 Task: Search round trip flight ticket for 5 adults, 2 children, 1 infant in seat and 2 infants on lap in economy from Detroit: Detroit Metro Wayne County Airport to Laramie: Laramie Regional Airport on 5-3-2023 and return on 5-3-2023. Choice of flights is Alaska. Number of bags: 2 checked bags. Price is upto 82000. Outbound departure time preference is 5:30. Return departure time preference is 17:00.
Action: Mouse moved to (246, 326)
Screenshot: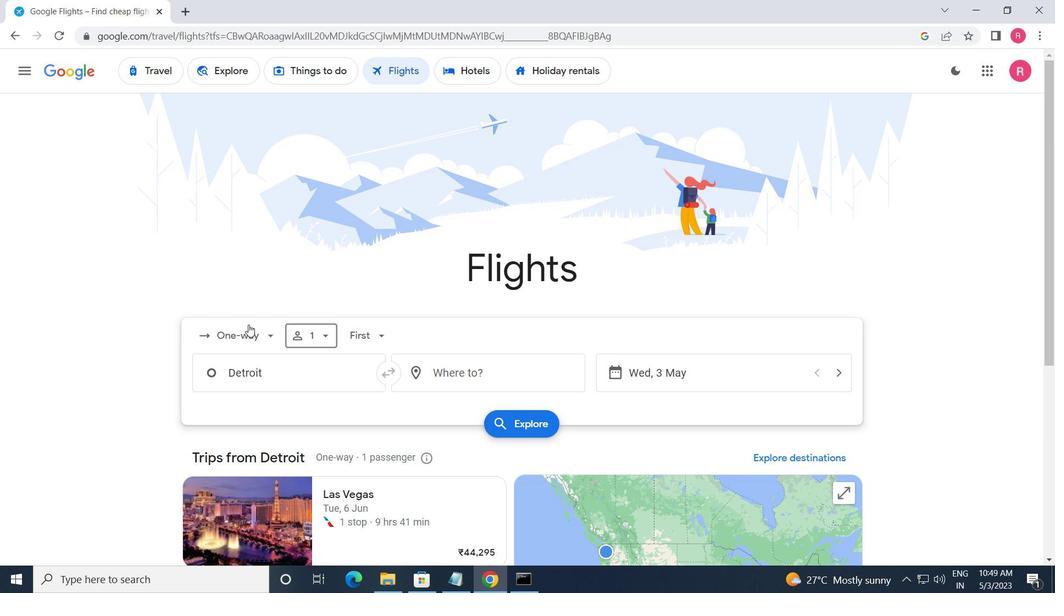 
Action: Mouse pressed left at (246, 326)
Screenshot: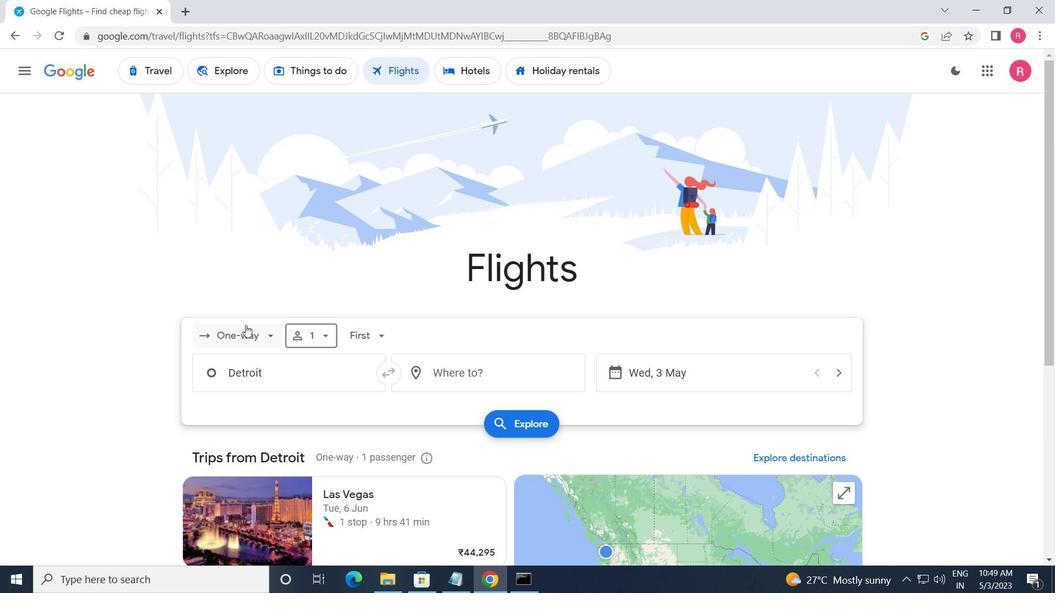 
Action: Mouse moved to (251, 371)
Screenshot: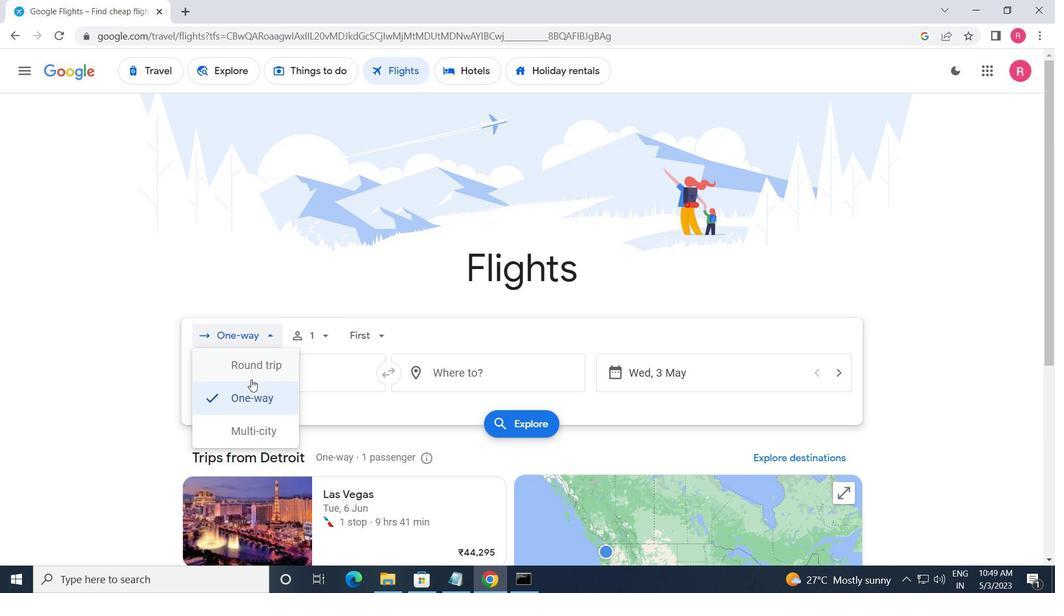 
Action: Mouse pressed left at (251, 371)
Screenshot: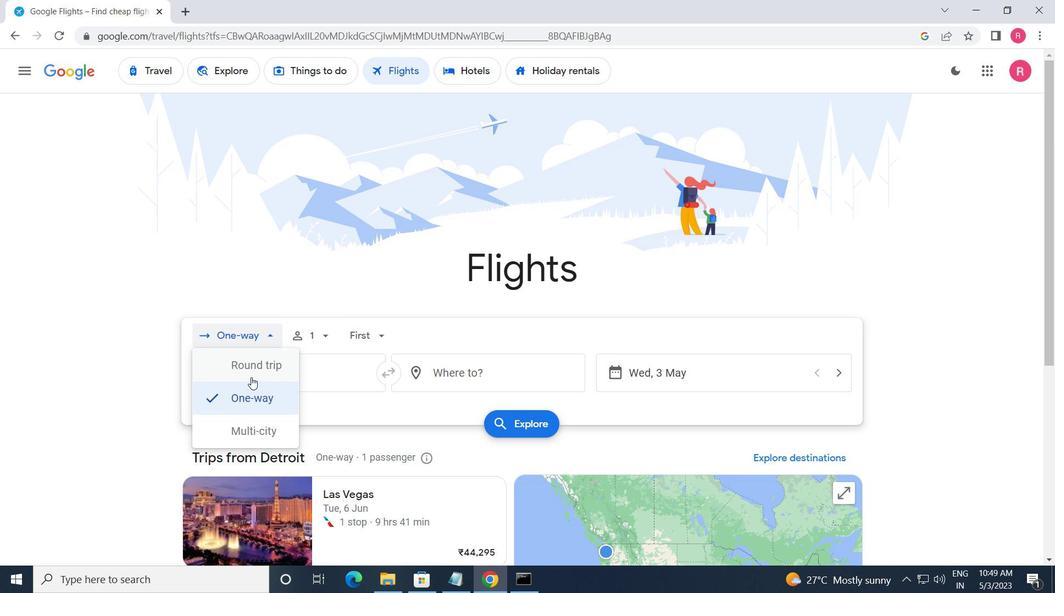 
Action: Mouse moved to (310, 343)
Screenshot: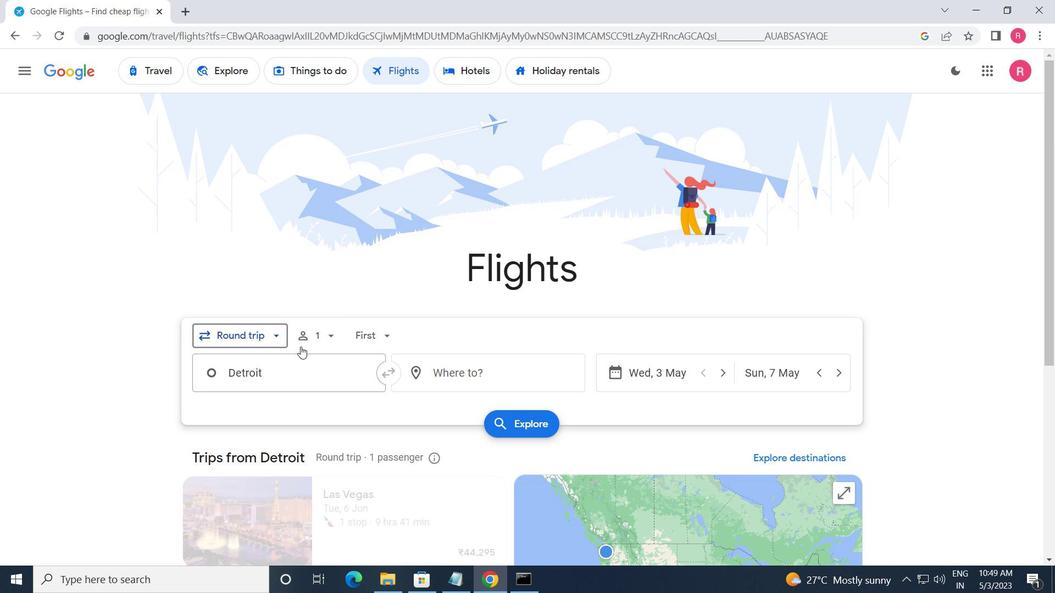 
Action: Mouse pressed left at (310, 343)
Screenshot: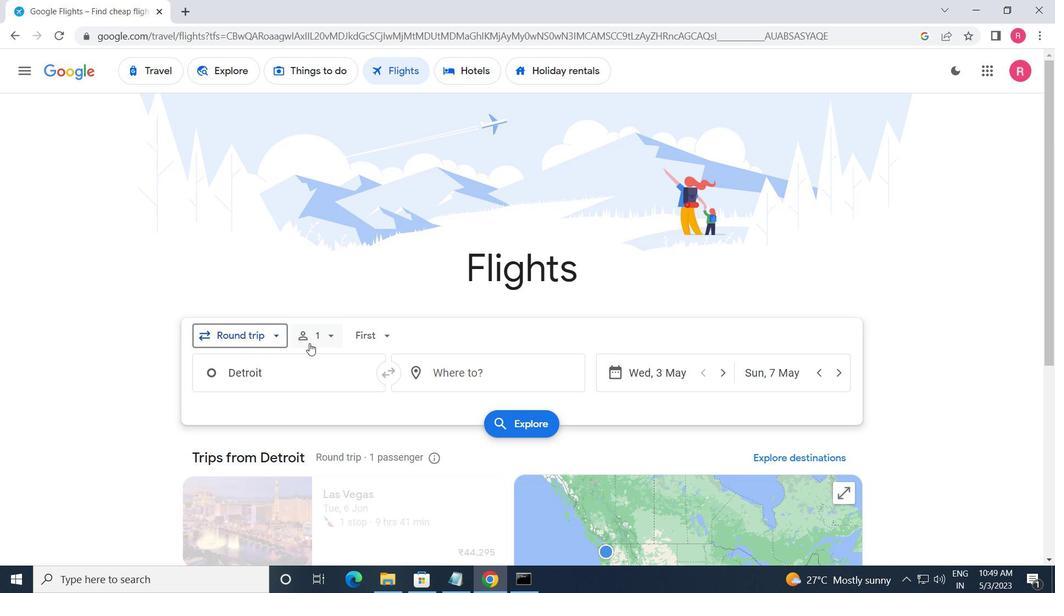 
Action: Mouse moved to (427, 375)
Screenshot: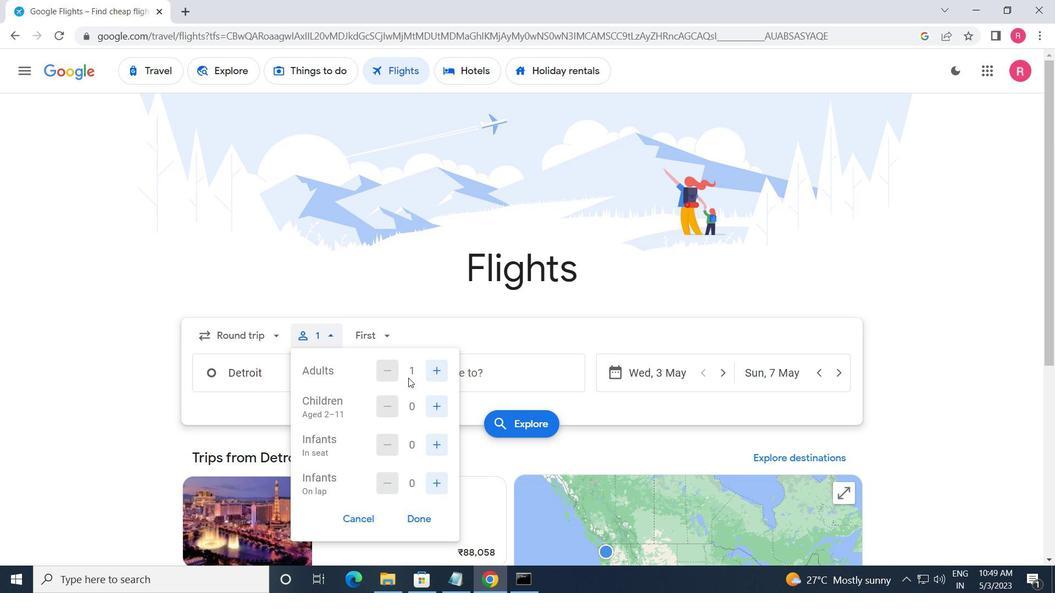 
Action: Mouse pressed left at (427, 375)
Screenshot: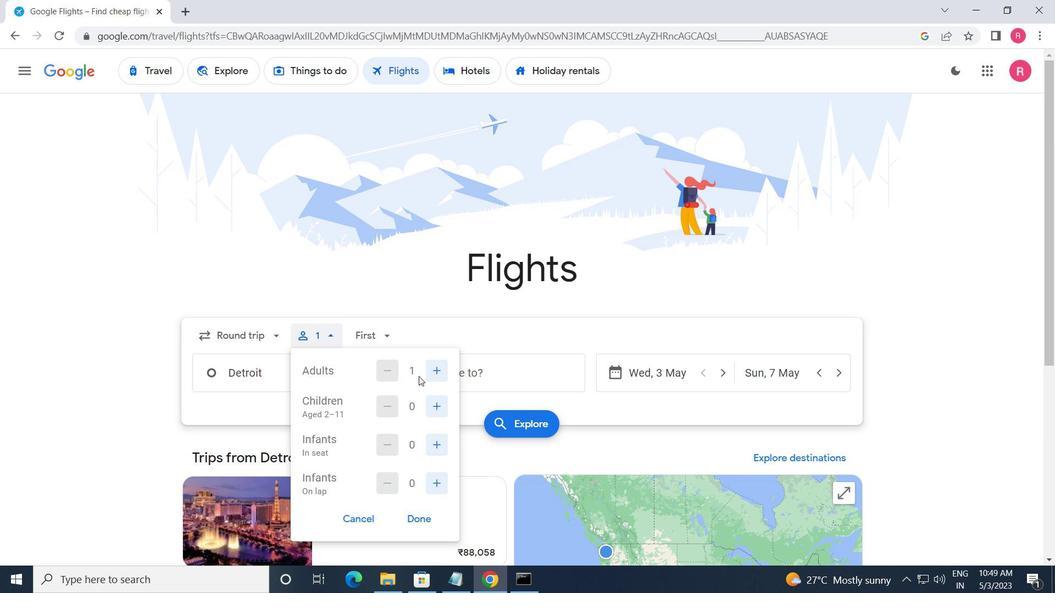 
Action: Mouse moved to (428, 375)
Screenshot: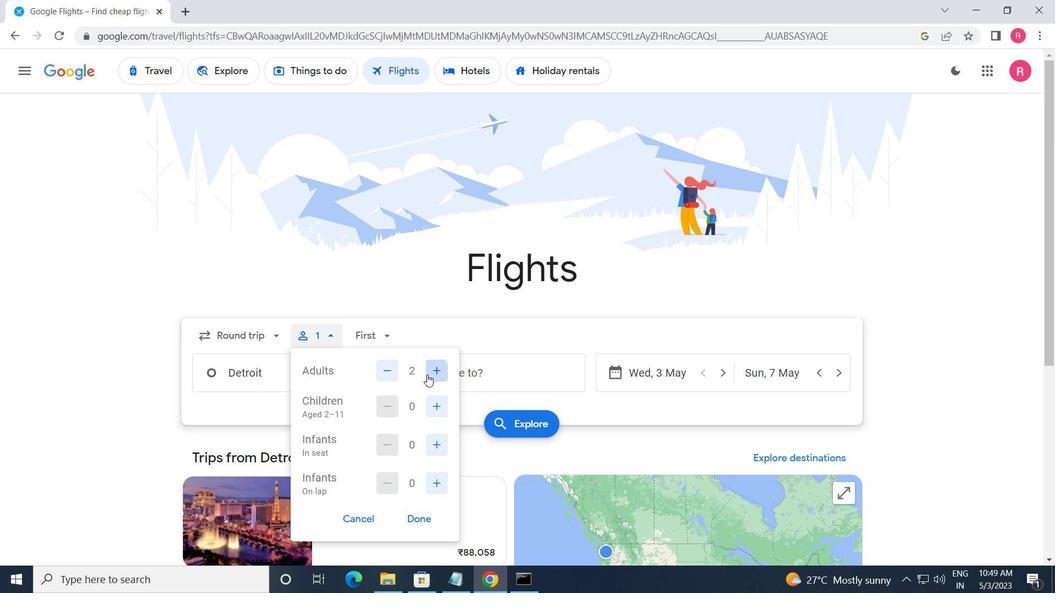 
Action: Mouse pressed left at (428, 375)
Screenshot: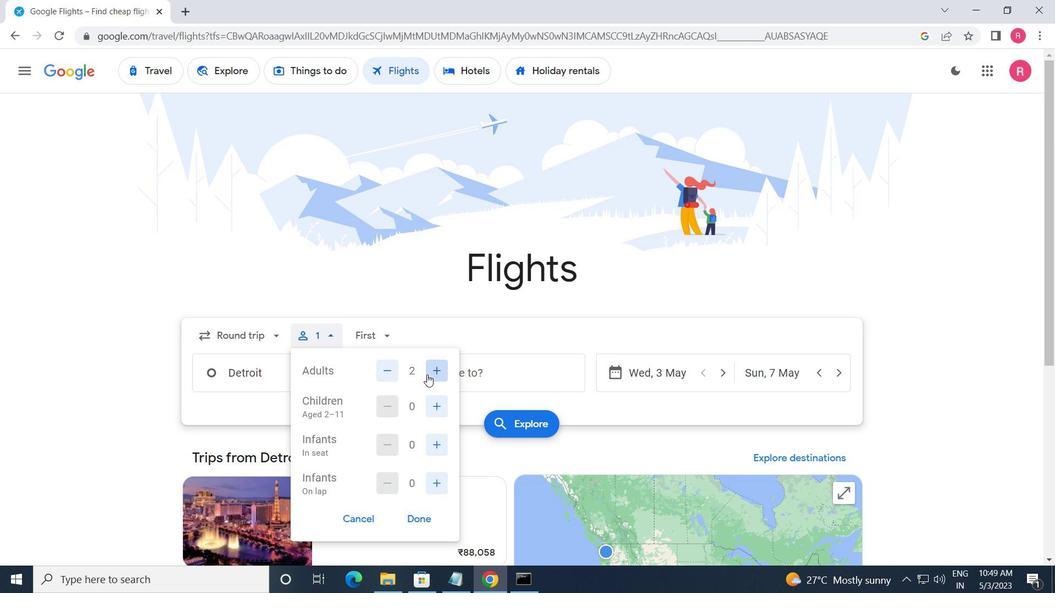 
Action: Mouse pressed left at (428, 375)
Screenshot: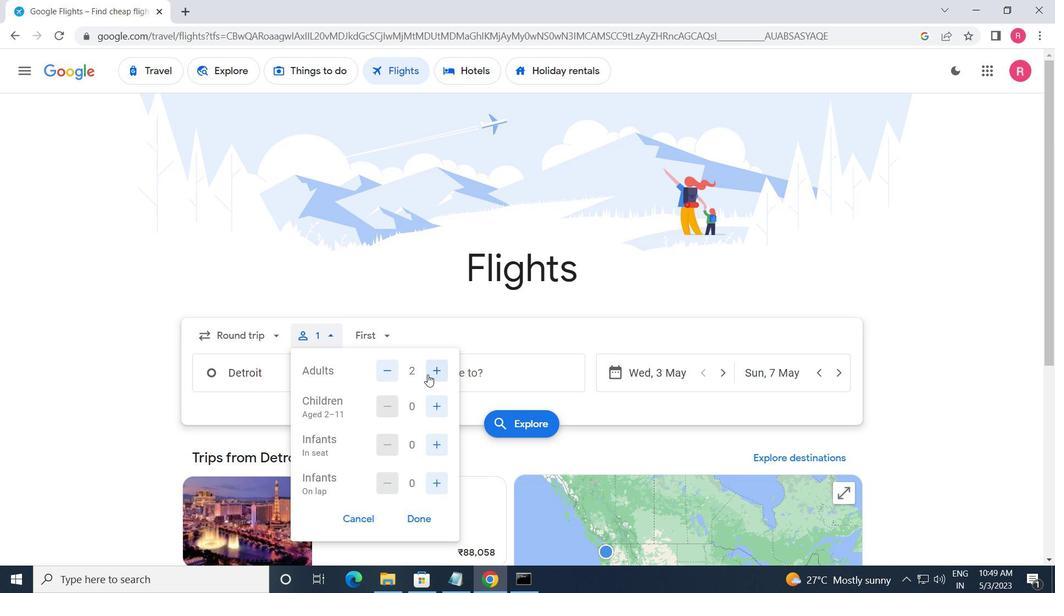 
Action: Mouse pressed left at (428, 375)
Screenshot: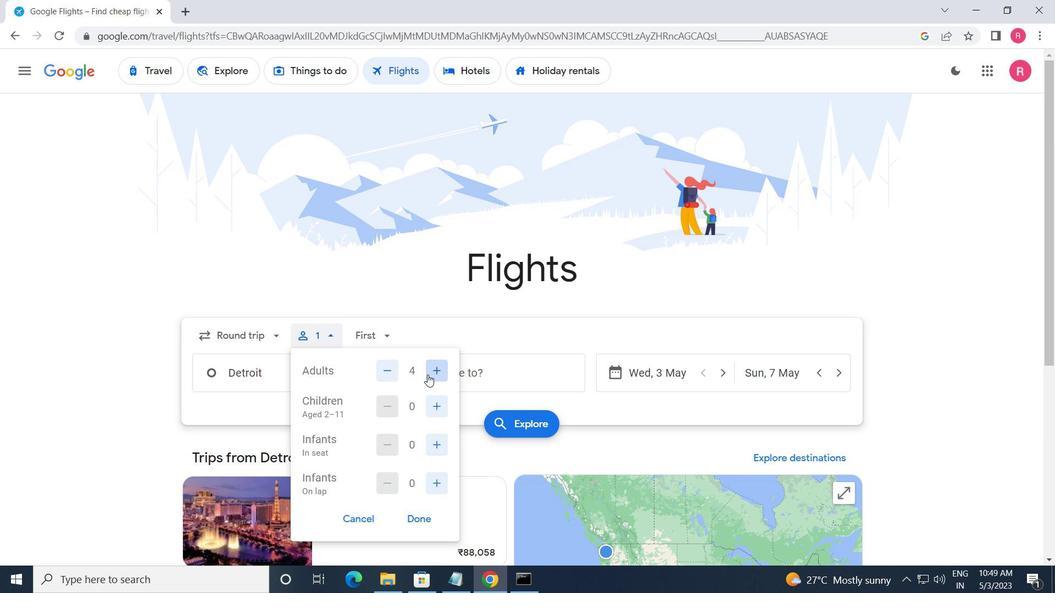 
Action: Mouse moved to (437, 402)
Screenshot: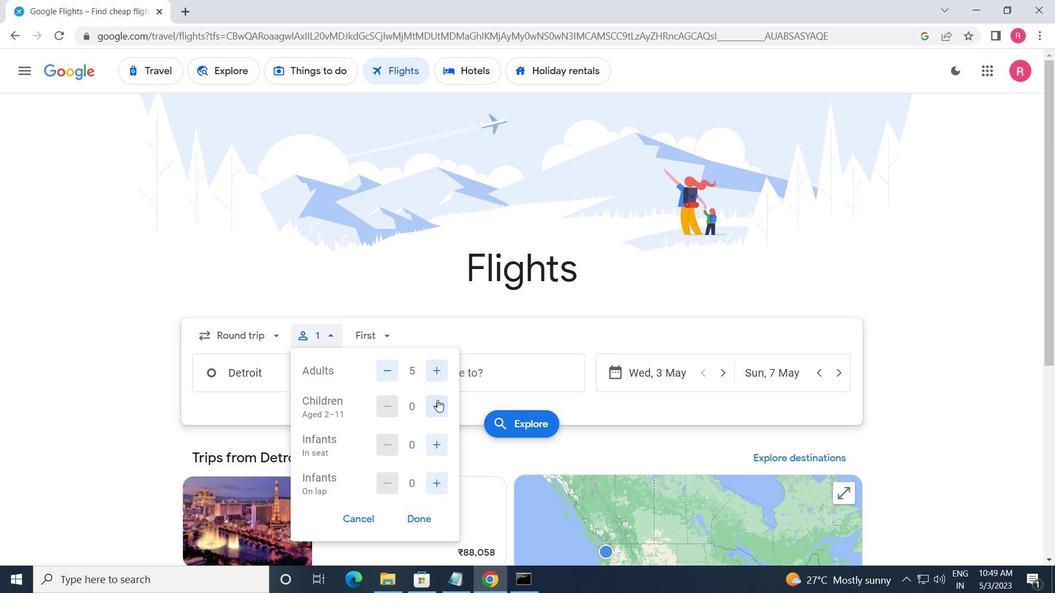 
Action: Mouse pressed left at (437, 402)
Screenshot: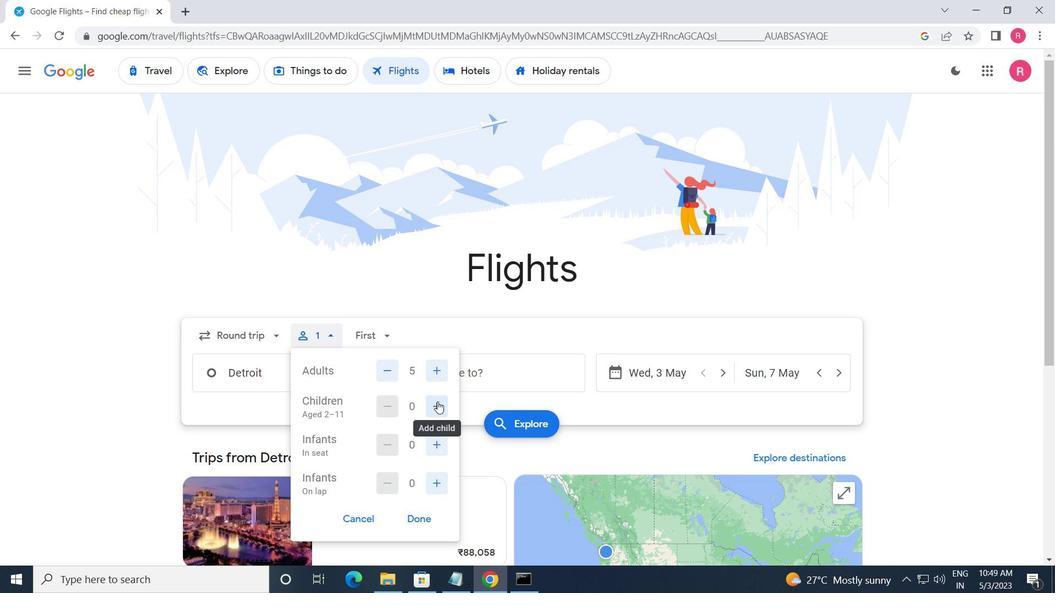 
Action: Mouse pressed left at (437, 402)
Screenshot: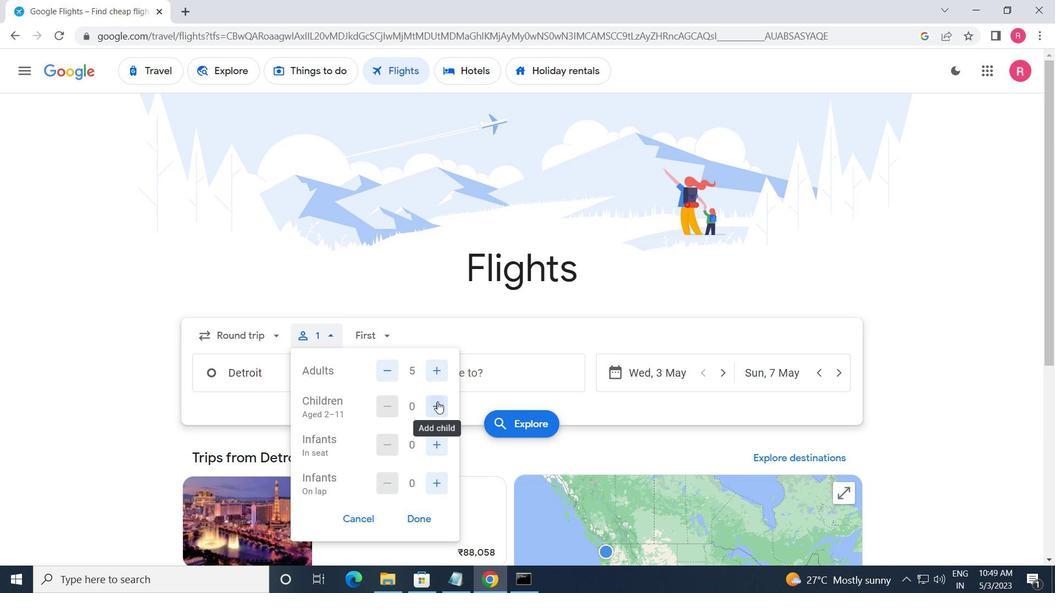 
Action: Mouse moved to (438, 440)
Screenshot: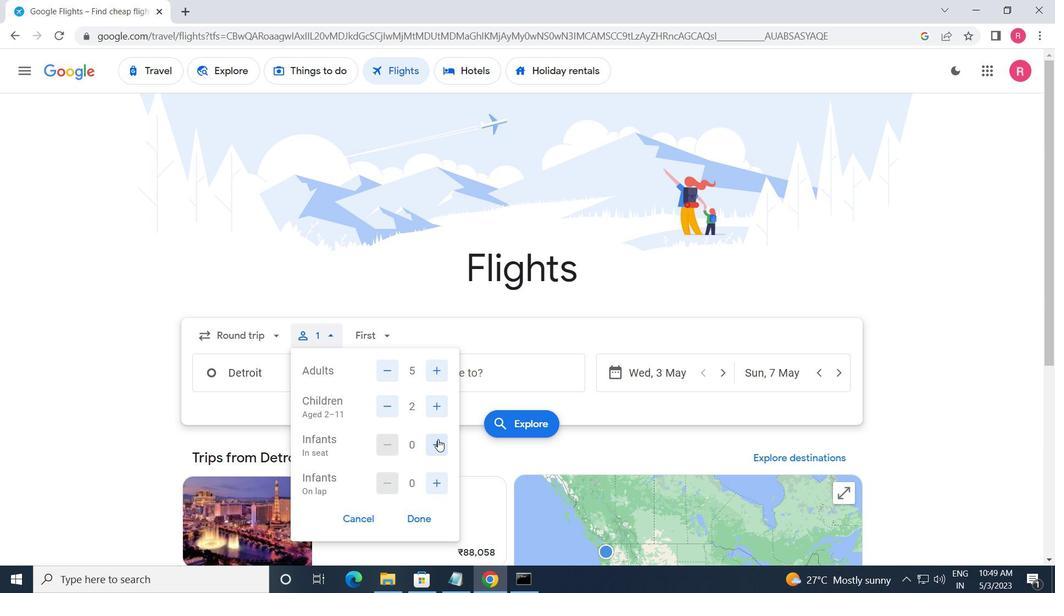 
Action: Mouse pressed left at (438, 440)
Screenshot: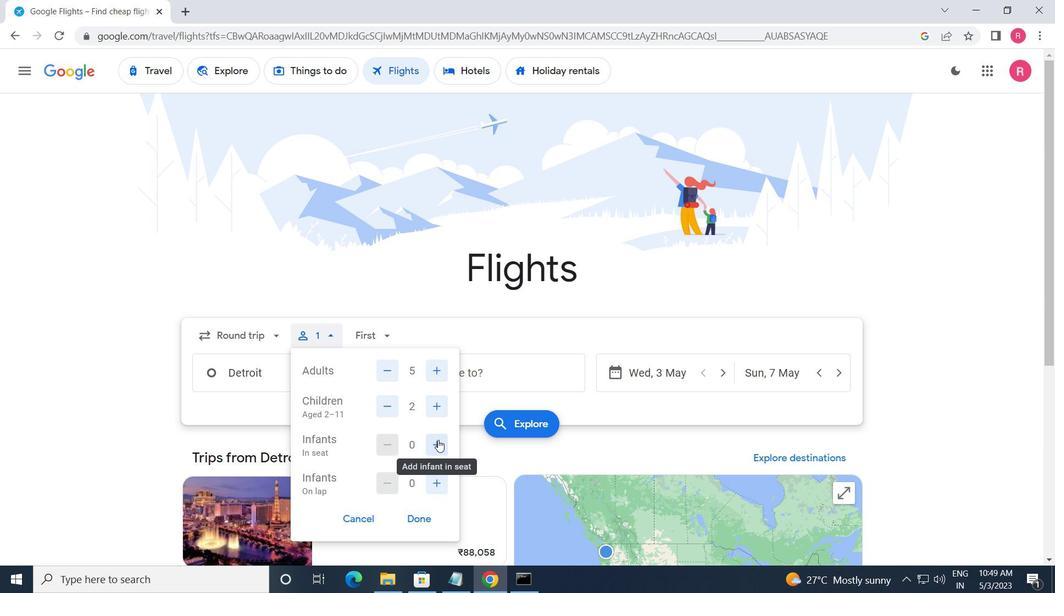 
Action: Mouse moved to (435, 490)
Screenshot: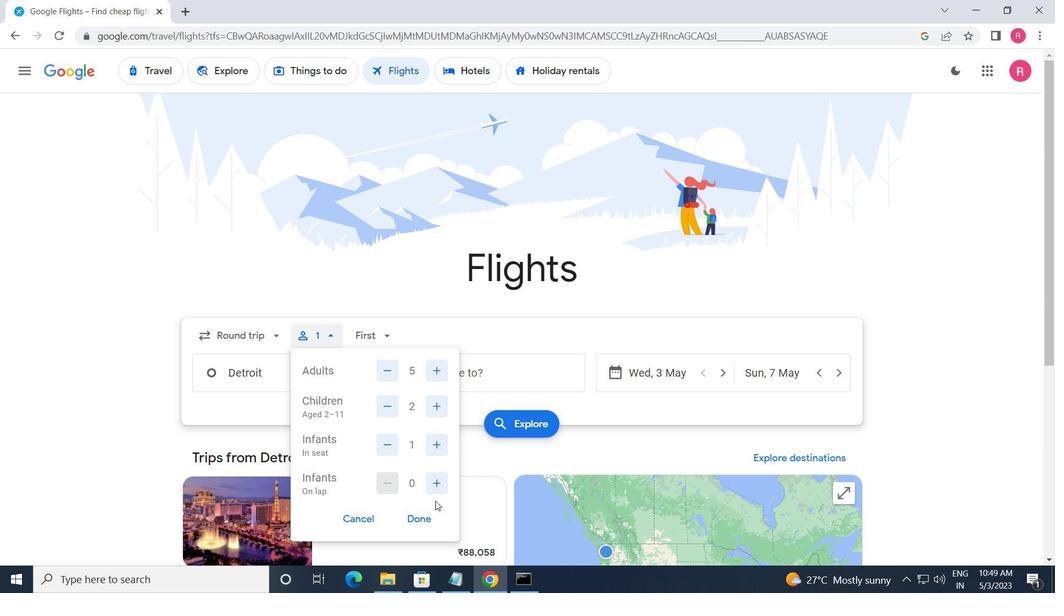 
Action: Mouse pressed left at (435, 490)
Screenshot: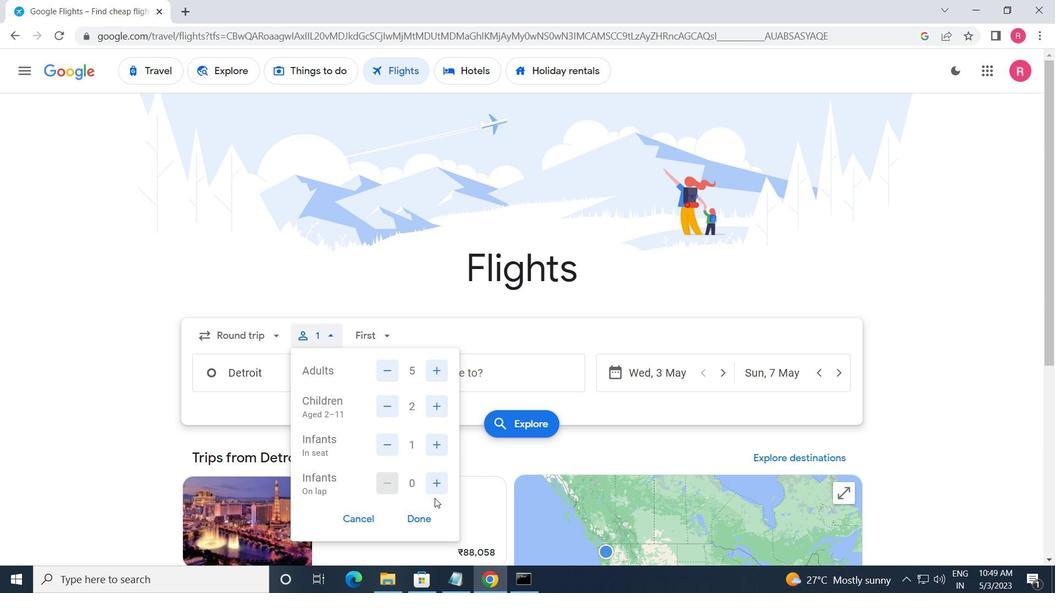 
Action: Mouse moved to (430, 515)
Screenshot: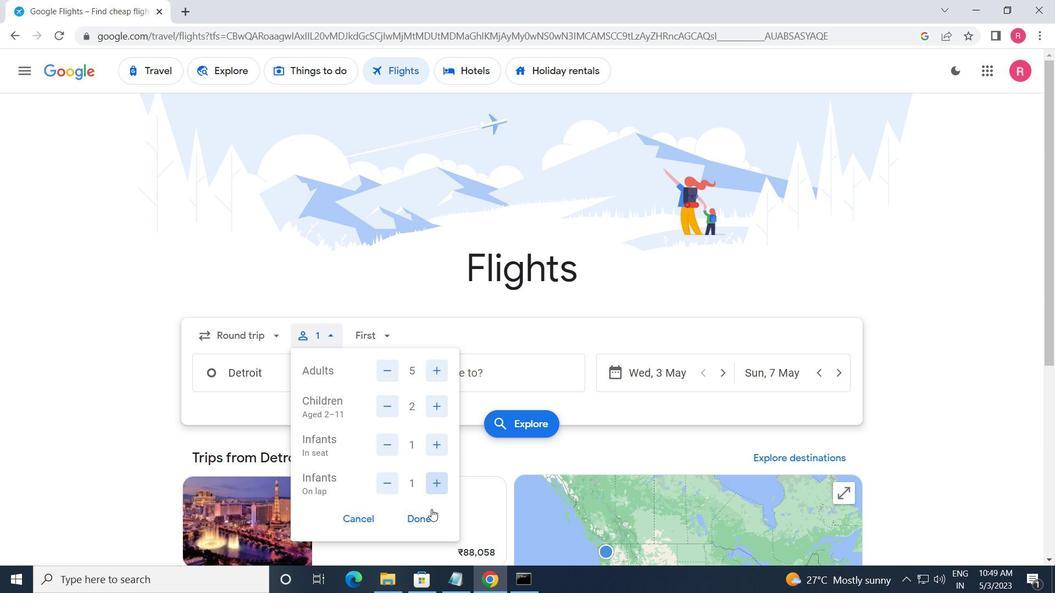 
Action: Mouse pressed left at (430, 515)
Screenshot: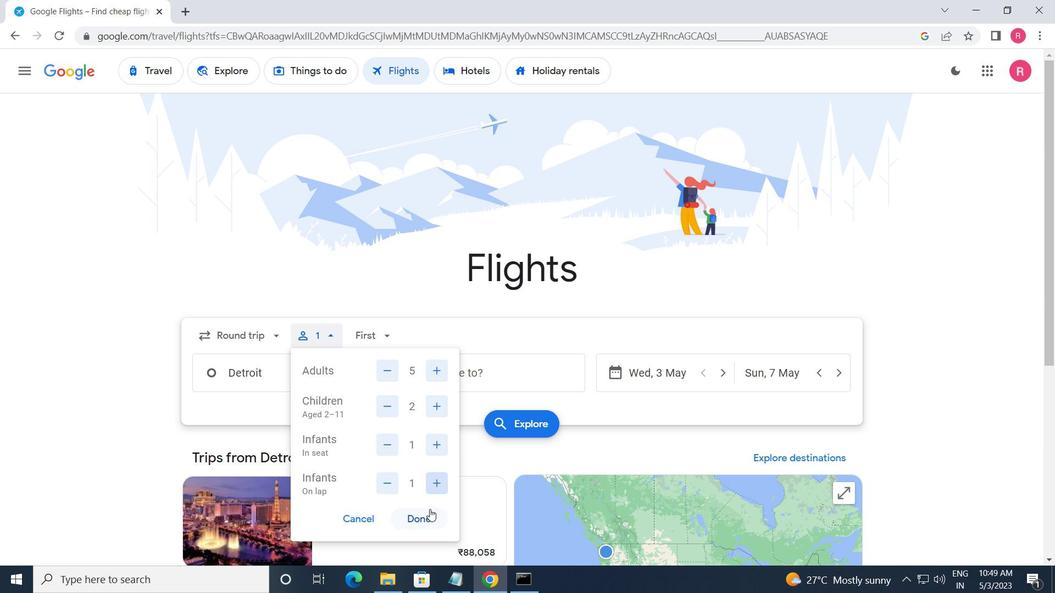 
Action: Mouse moved to (372, 340)
Screenshot: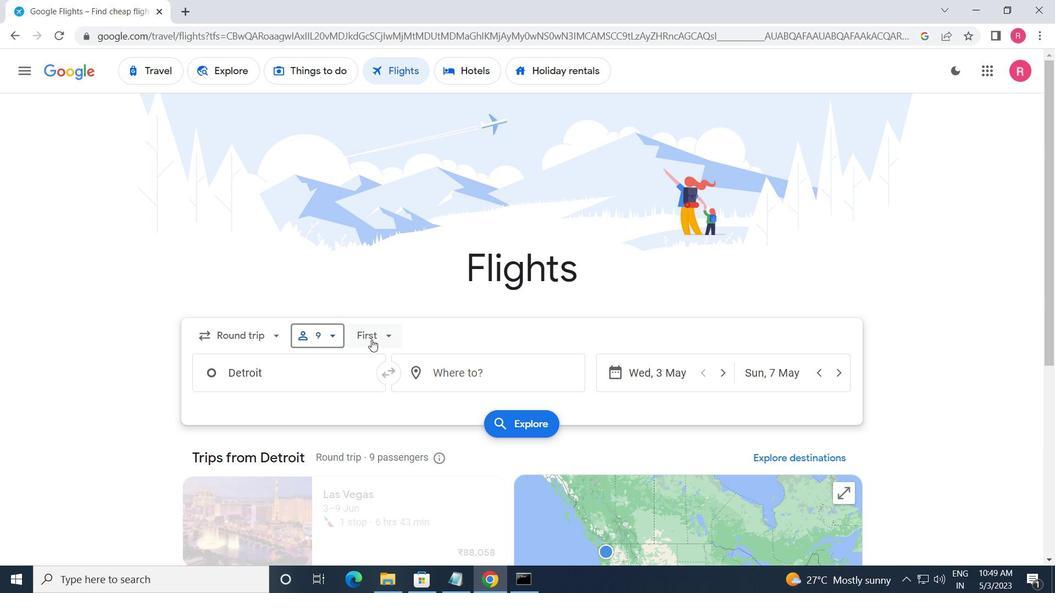 
Action: Mouse pressed left at (372, 340)
Screenshot: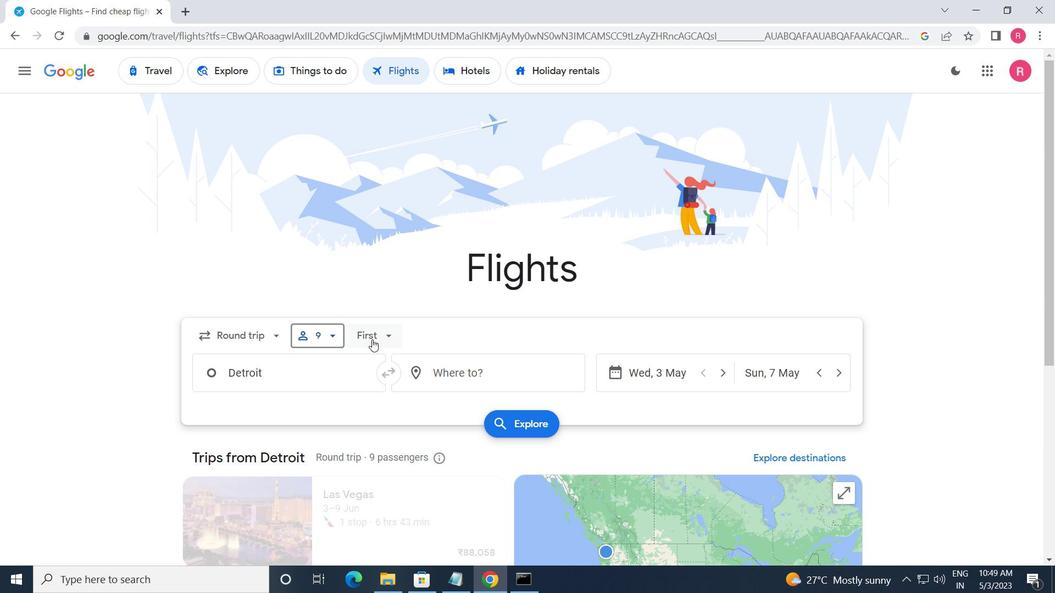 
Action: Mouse moved to (395, 370)
Screenshot: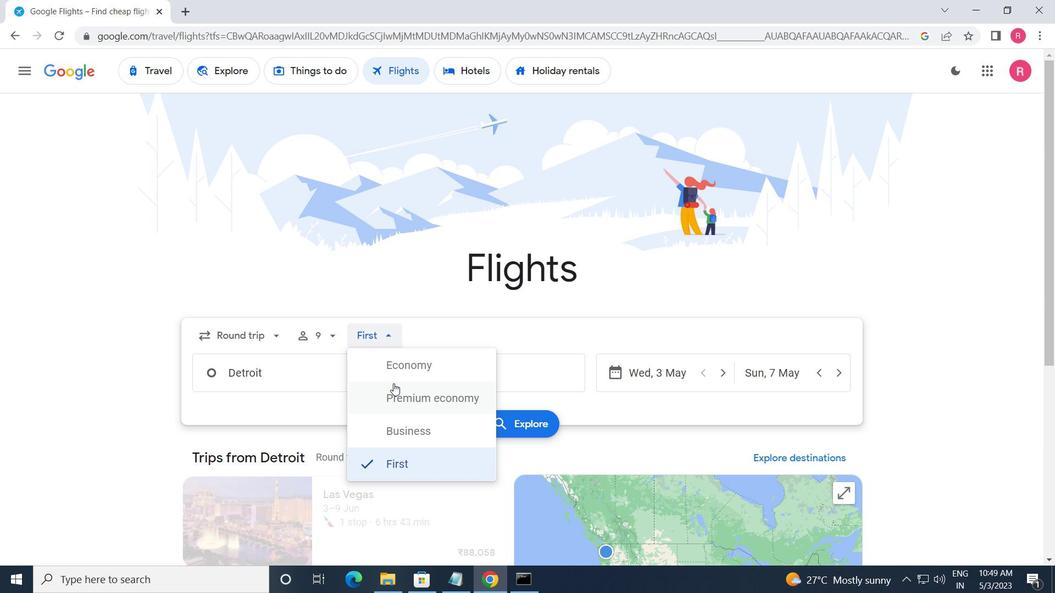 
Action: Mouse pressed left at (395, 370)
Screenshot: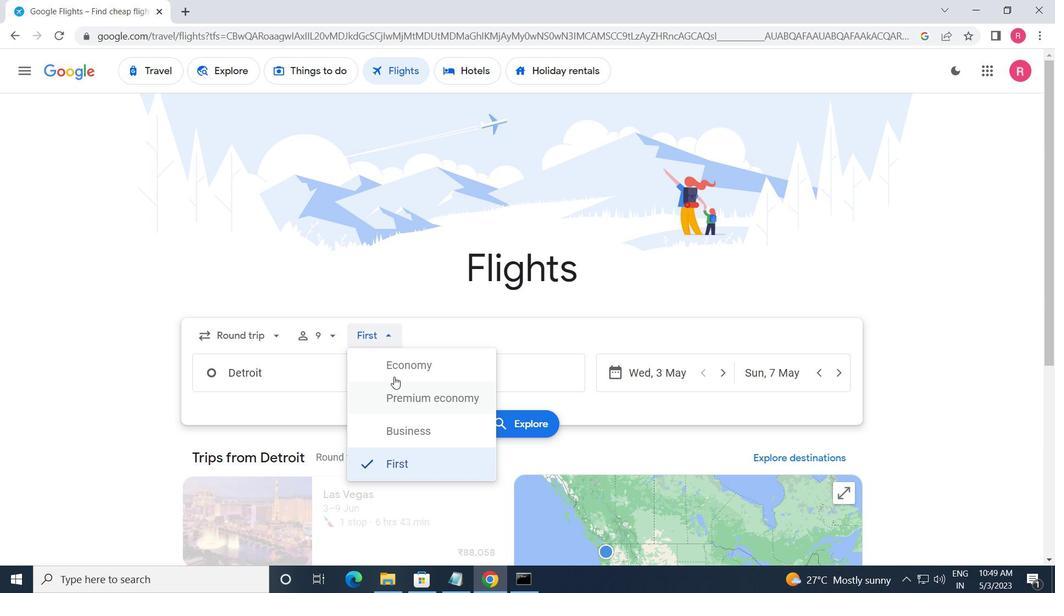 
Action: Mouse moved to (322, 374)
Screenshot: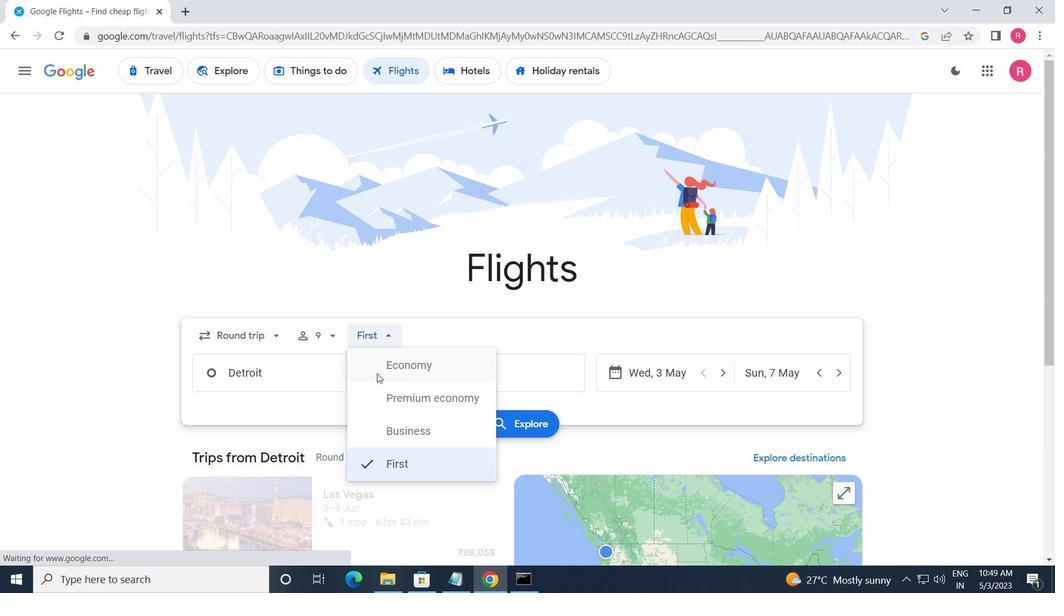 
Action: Mouse pressed left at (322, 374)
Screenshot: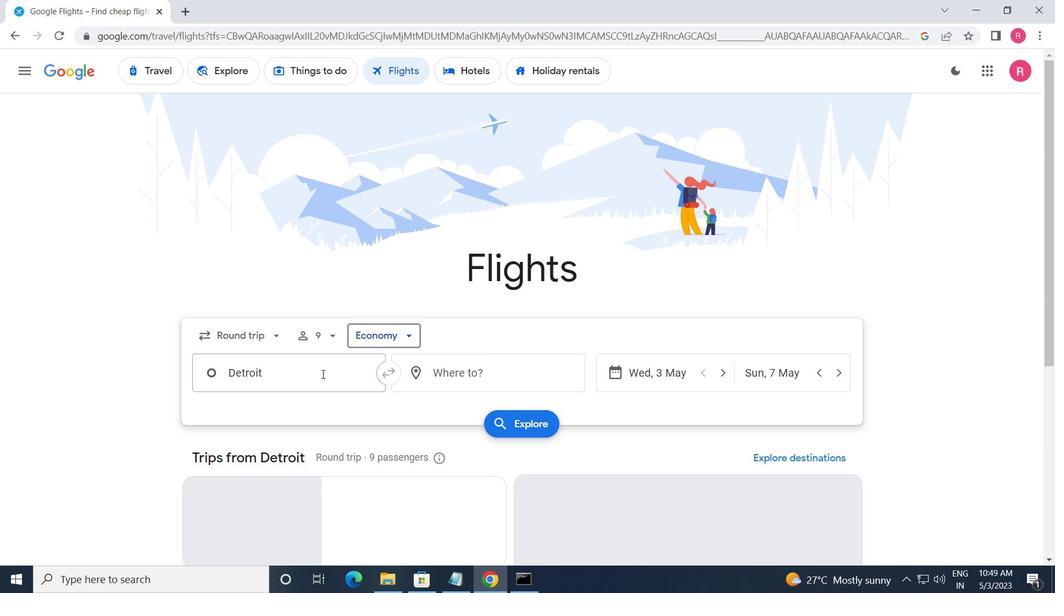 
Action: Mouse moved to (310, 444)
Screenshot: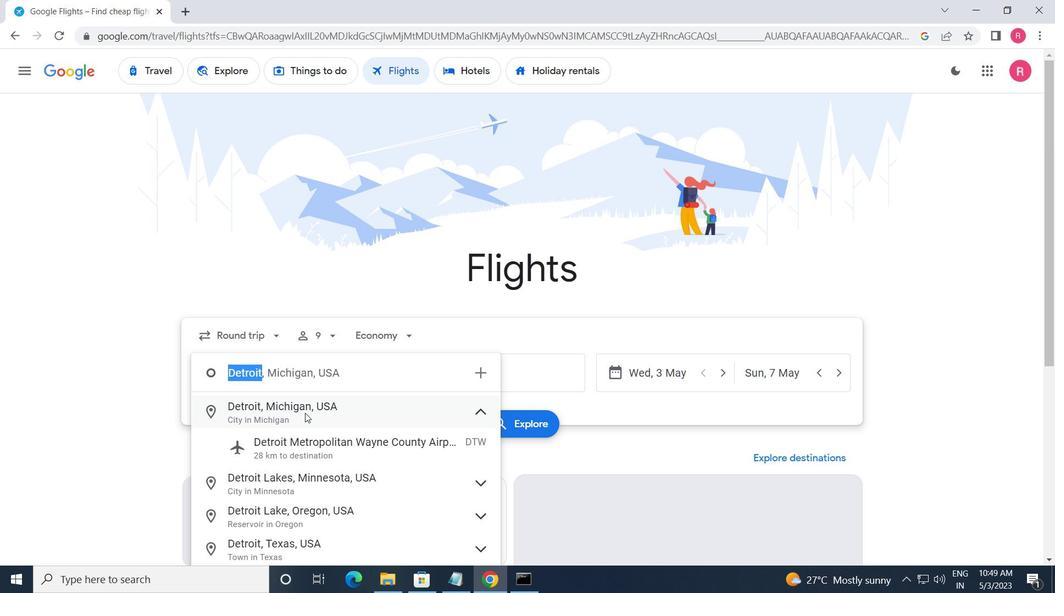 
Action: Mouse pressed left at (310, 444)
Screenshot: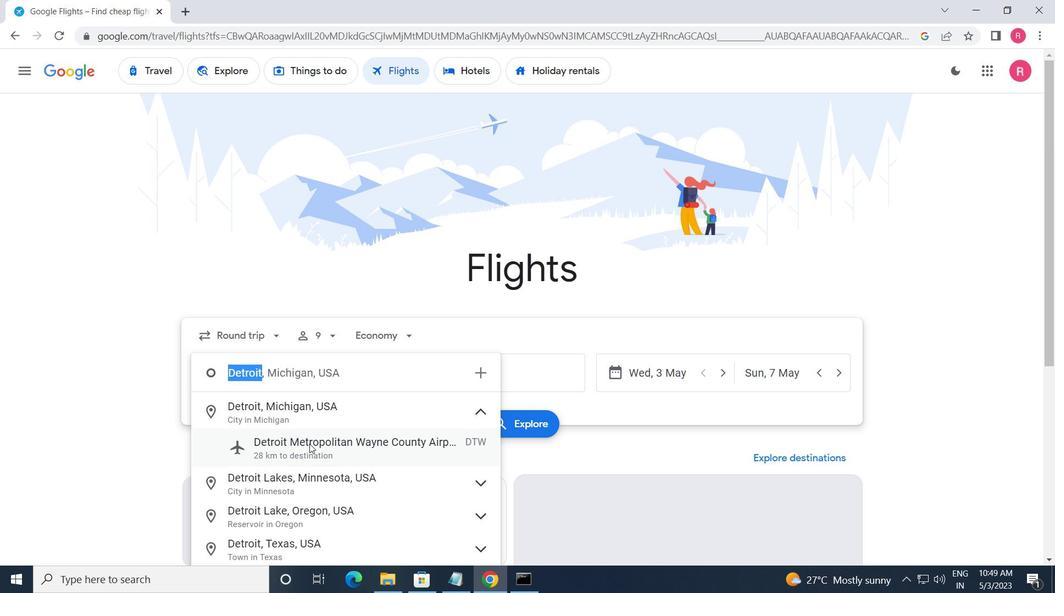 
Action: Mouse moved to (448, 377)
Screenshot: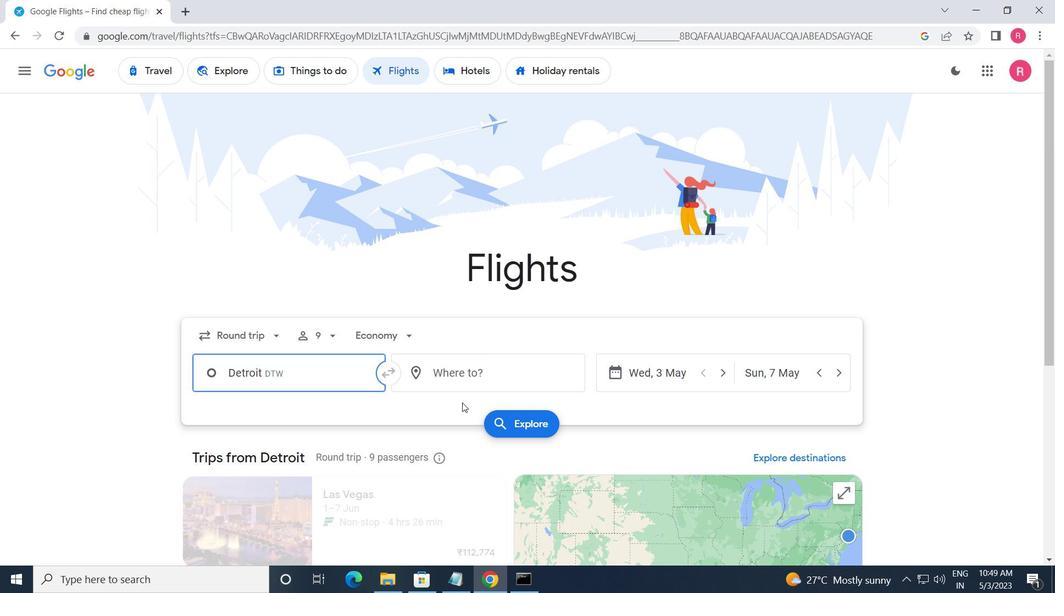 
Action: Mouse pressed left at (448, 377)
Screenshot: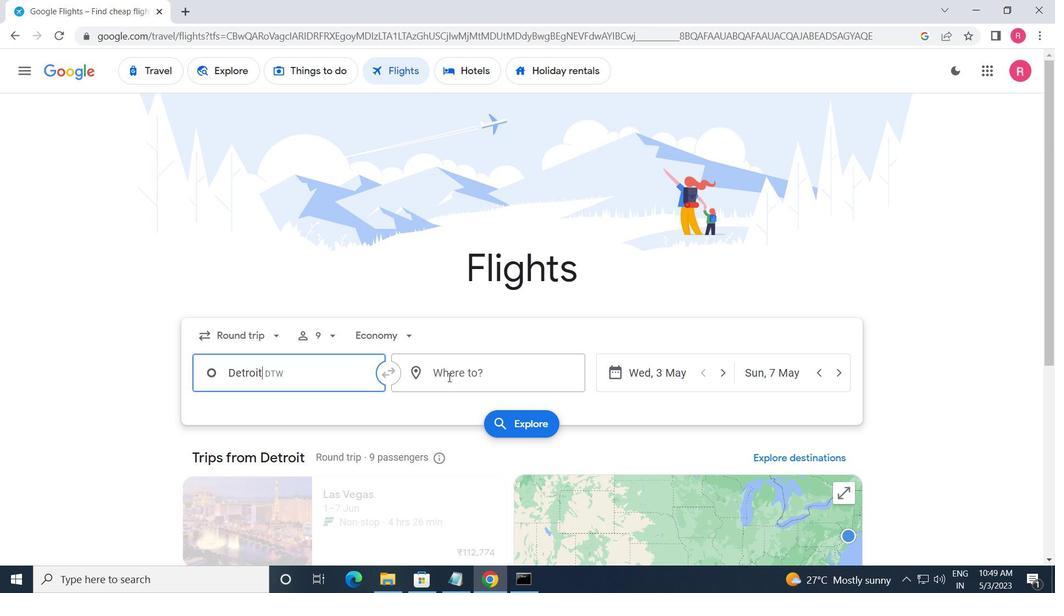 
Action: Mouse moved to (480, 521)
Screenshot: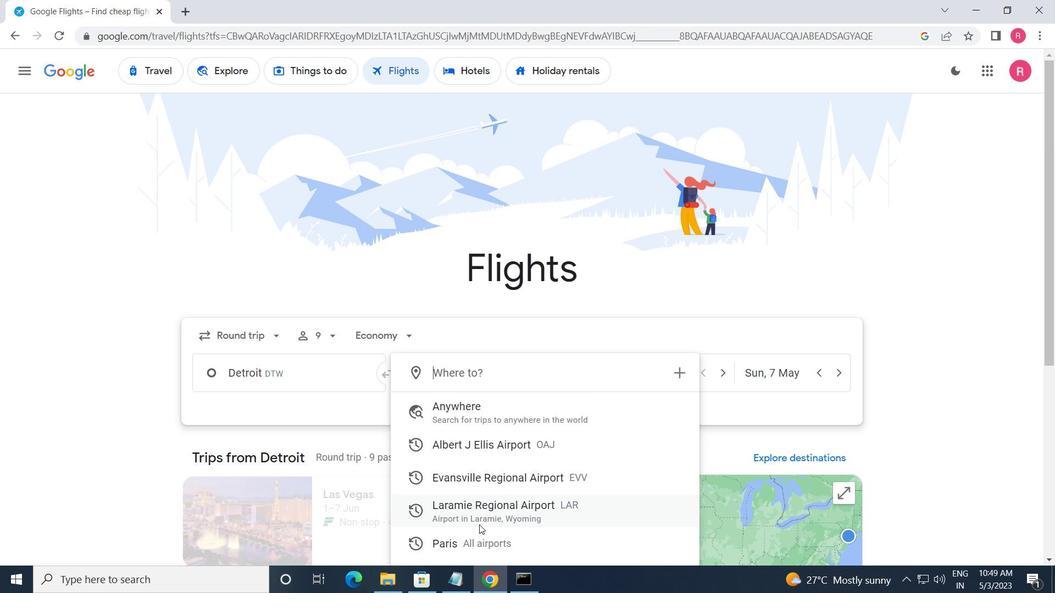 
Action: Mouse pressed left at (480, 521)
Screenshot: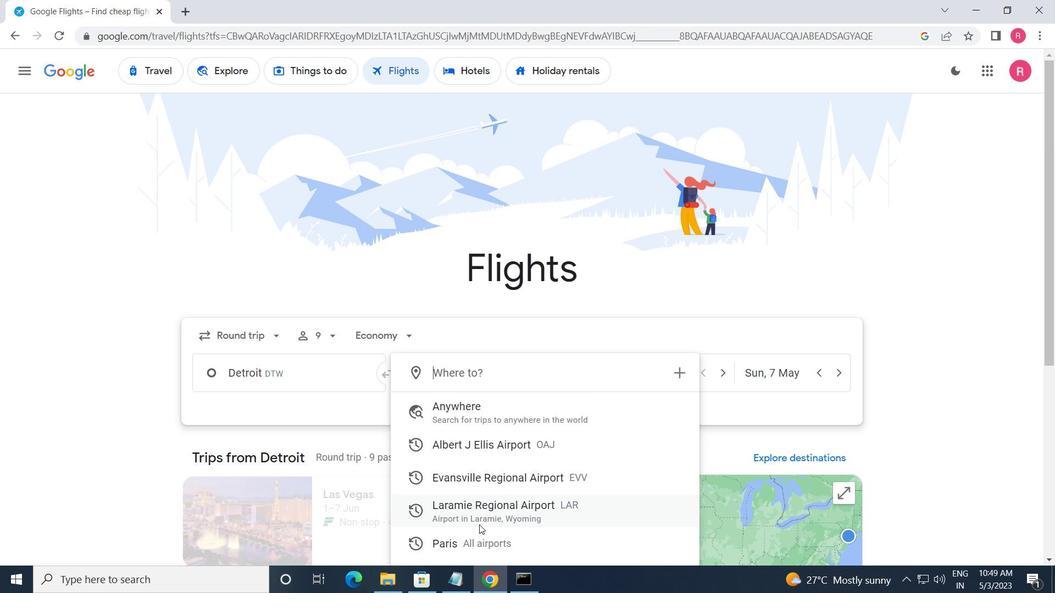 
Action: Mouse moved to (671, 391)
Screenshot: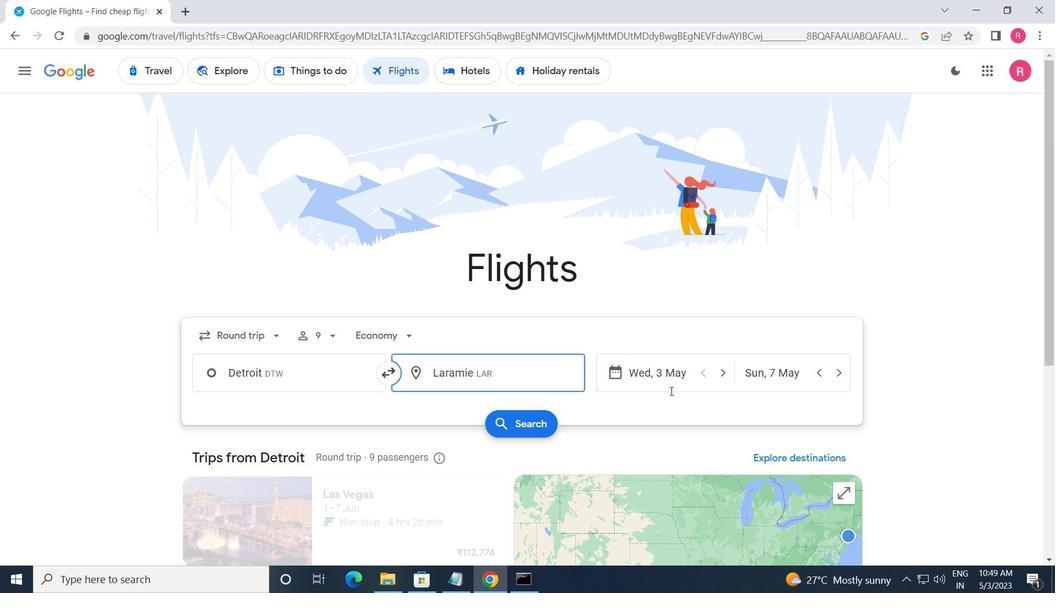 
Action: Mouse pressed left at (671, 391)
Screenshot: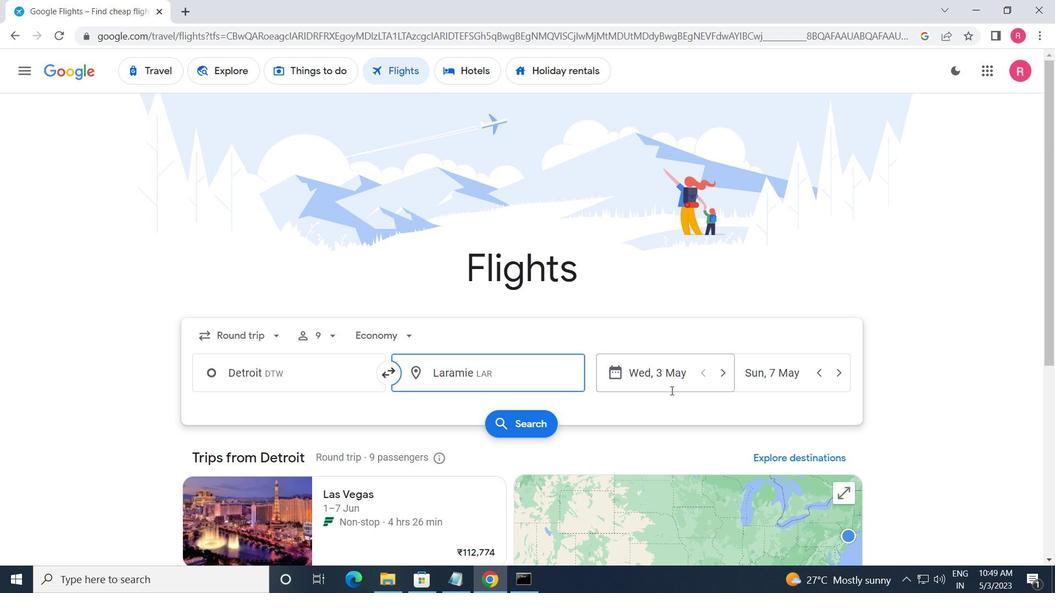 
Action: Mouse moved to (472, 317)
Screenshot: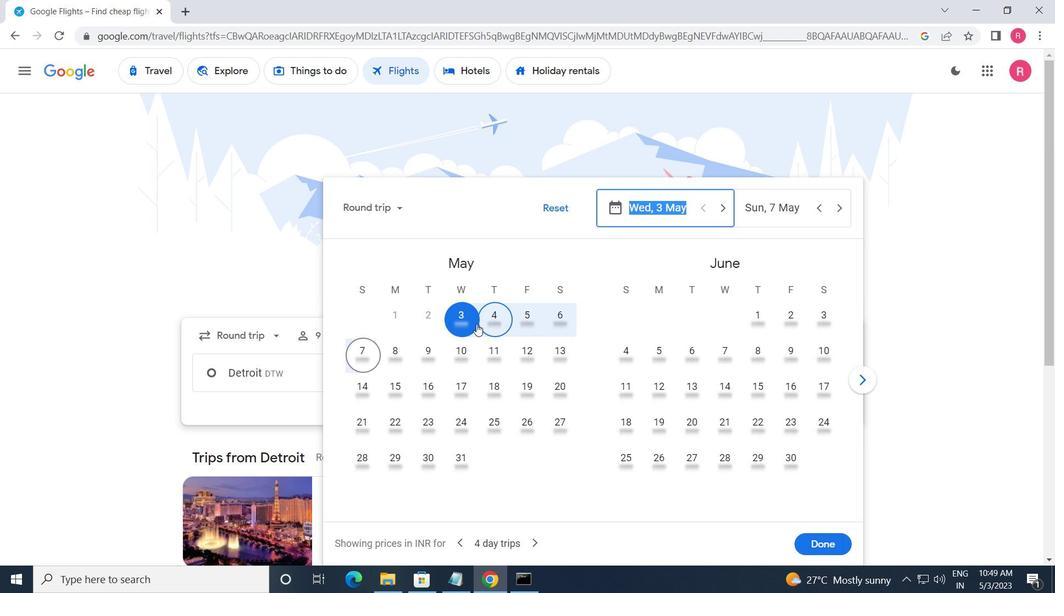
Action: Mouse pressed left at (472, 317)
Screenshot: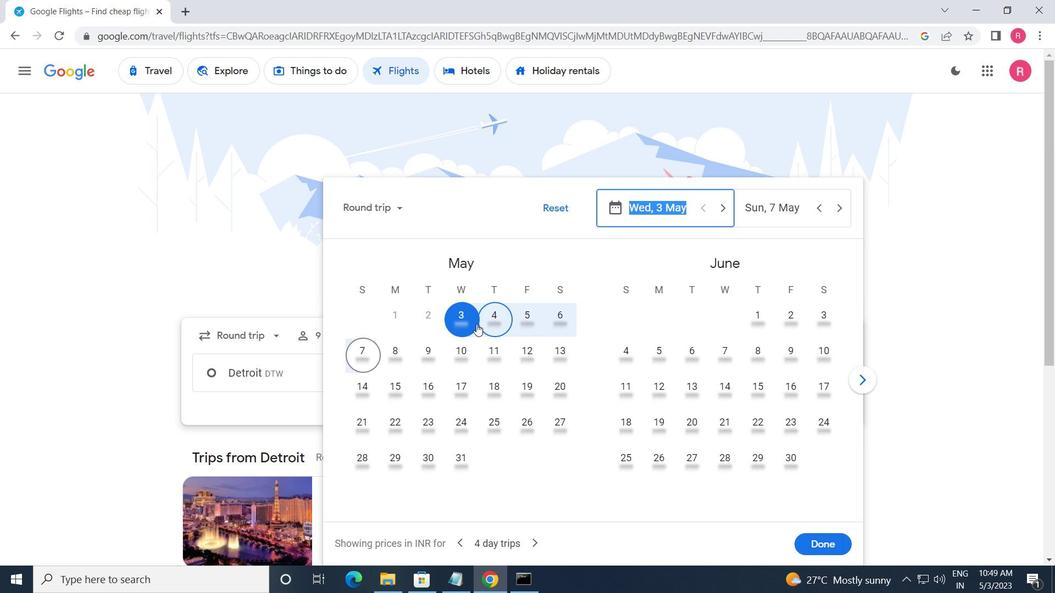 
Action: Mouse pressed left at (472, 317)
Screenshot: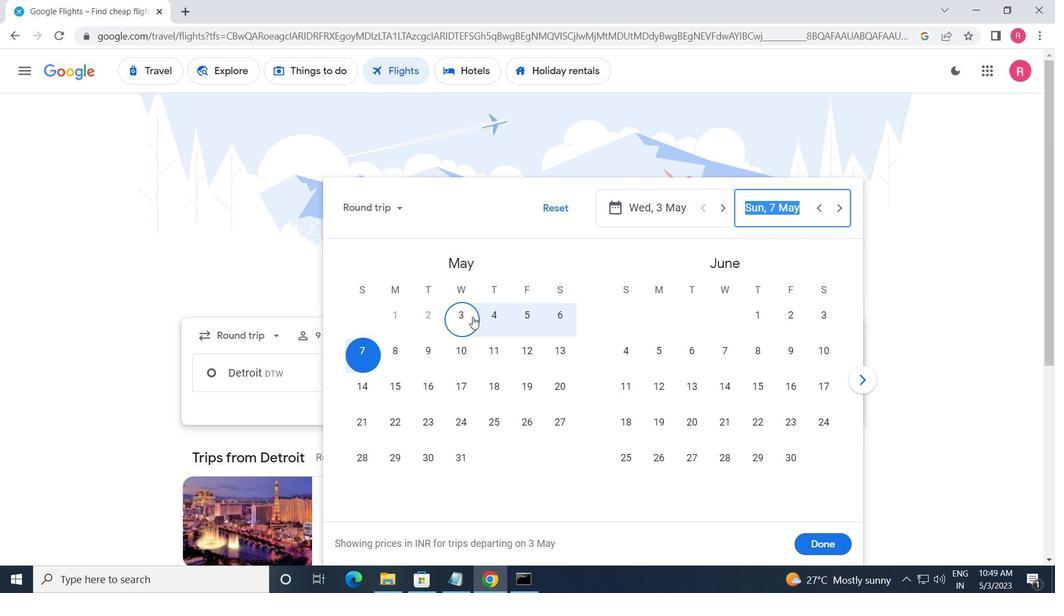 
Action: Mouse moved to (471, 317)
Screenshot: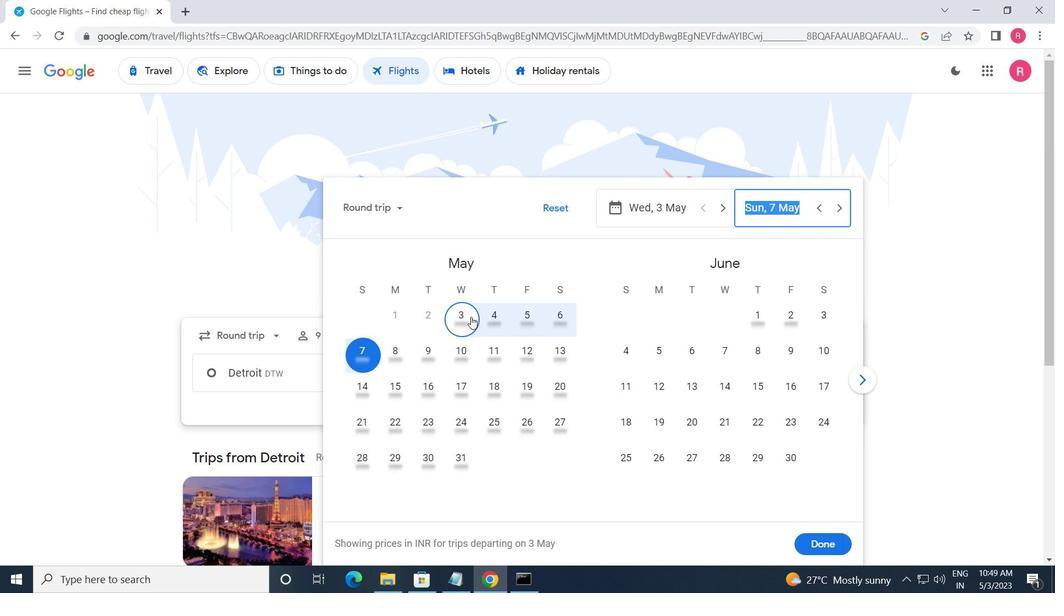 
Action: Mouse pressed left at (471, 317)
Screenshot: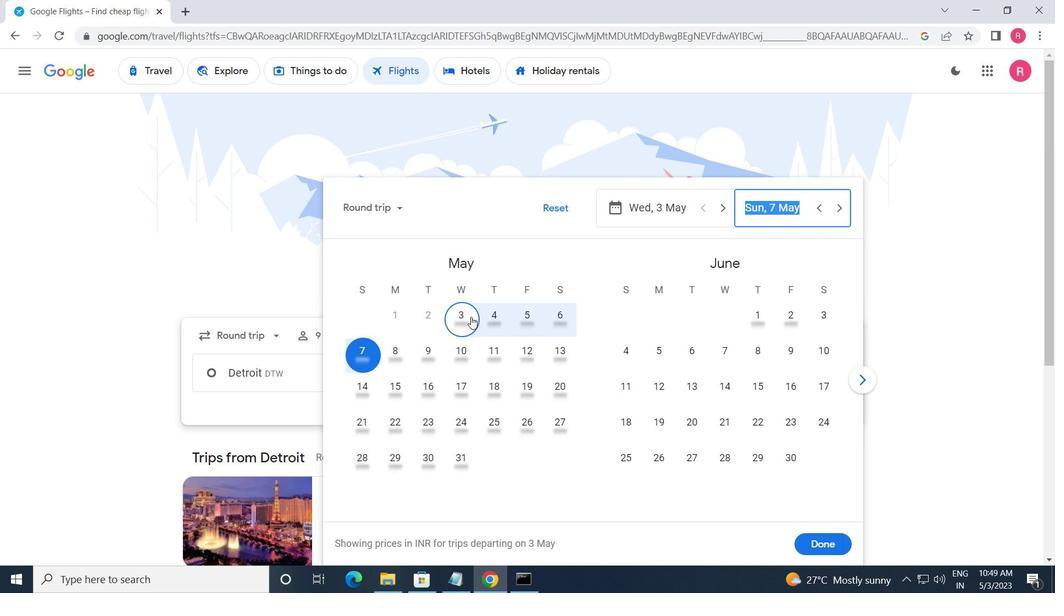 
Action: Mouse moved to (471, 319)
Screenshot: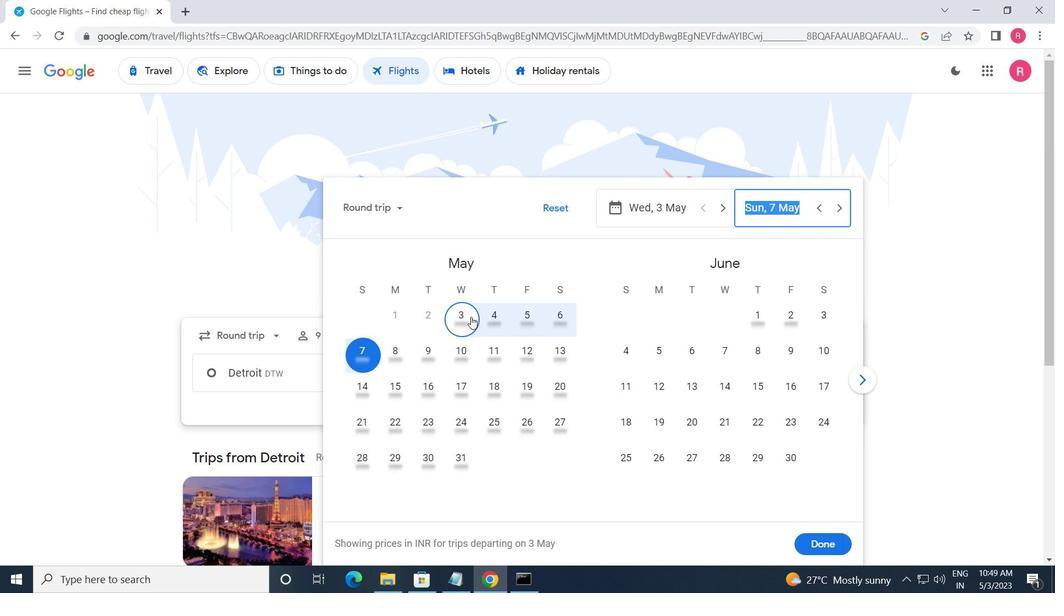 
Action: Mouse pressed left at (471, 319)
Screenshot: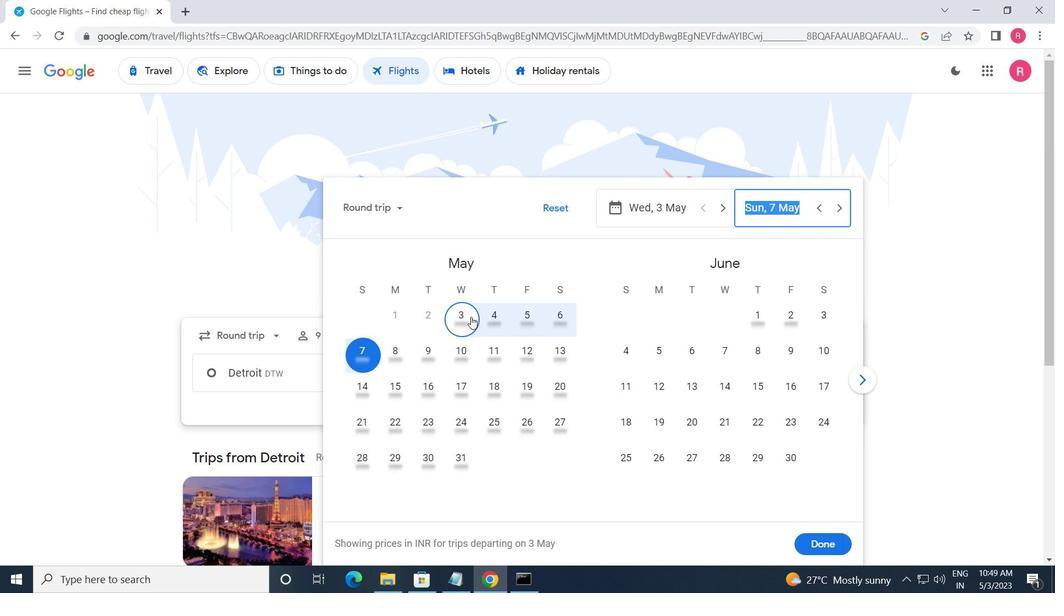 
Action: Mouse moved to (471, 320)
Screenshot: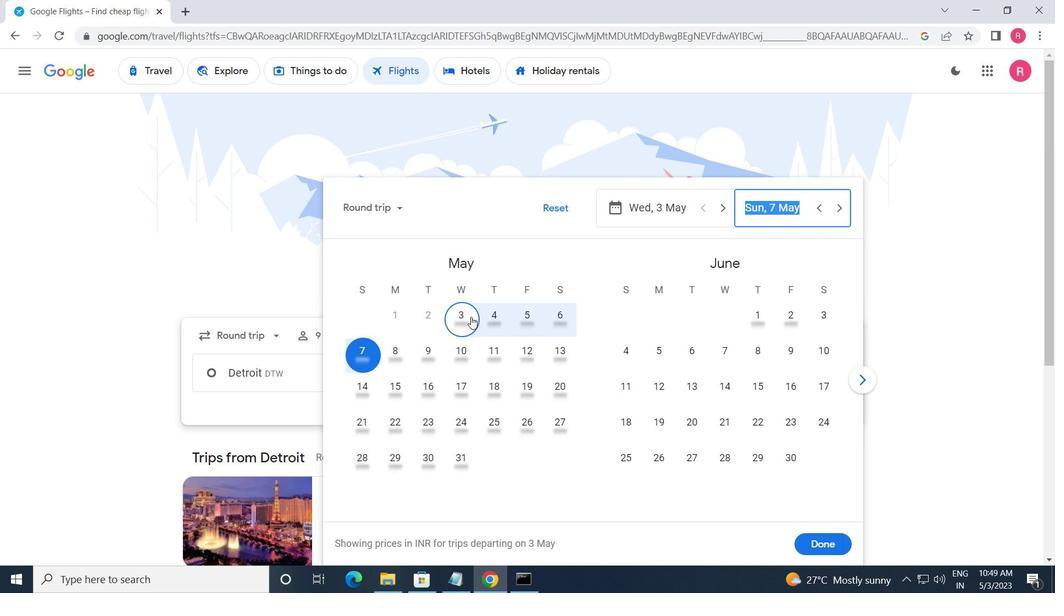 
Action: Mouse pressed left at (471, 320)
Screenshot: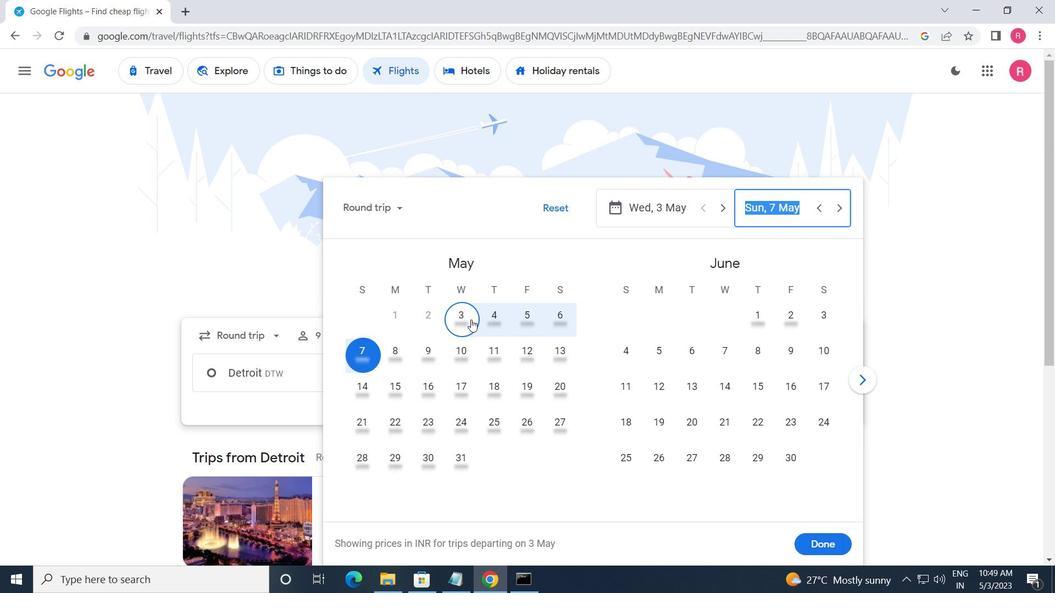 
Action: Mouse moved to (464, 324)
Screenshot: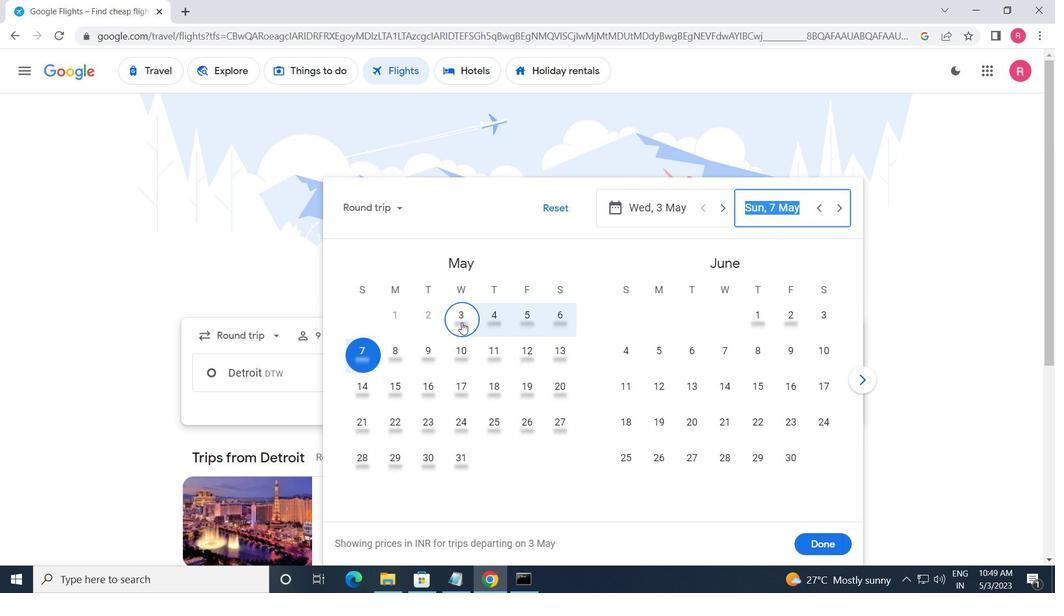
Action: Mouse pressed left at (464, 324)
Screenshot: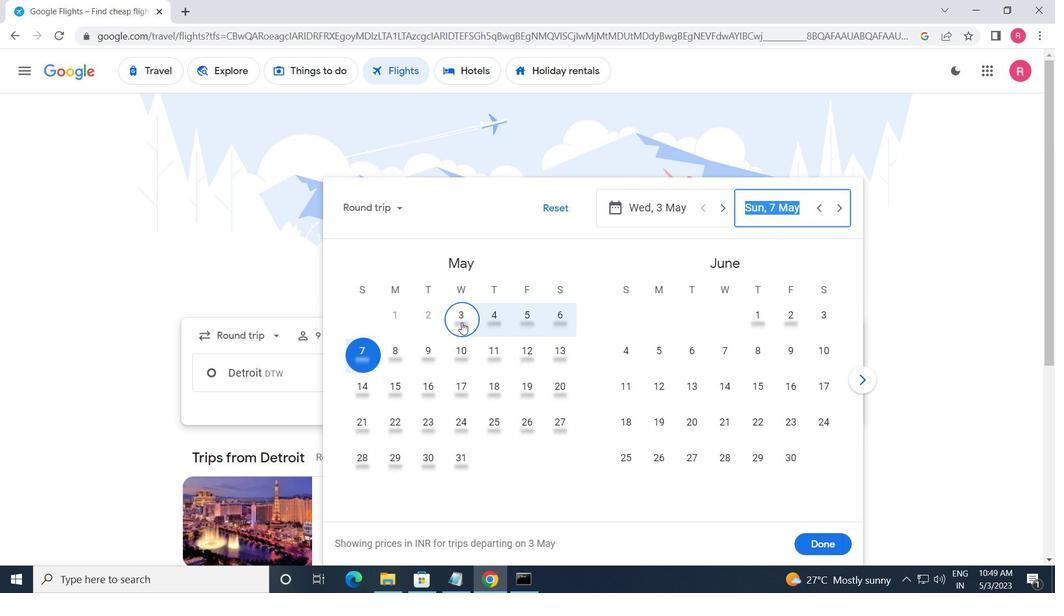 
Action: Mouse moved to (464, 327)
Screenshot: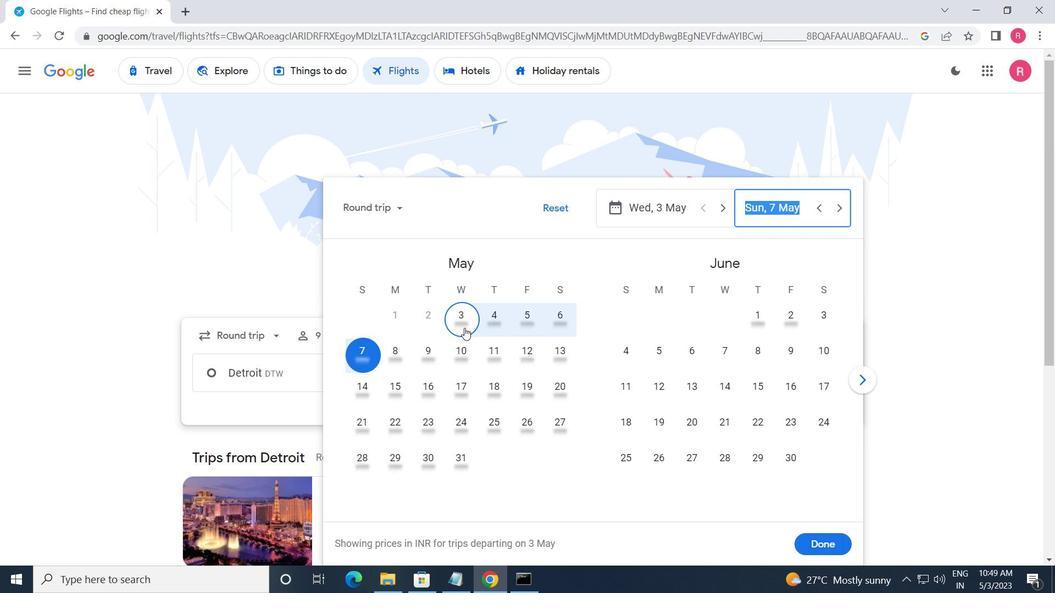 
Action: Mouse pressed left at (464, 327)
Screenshot: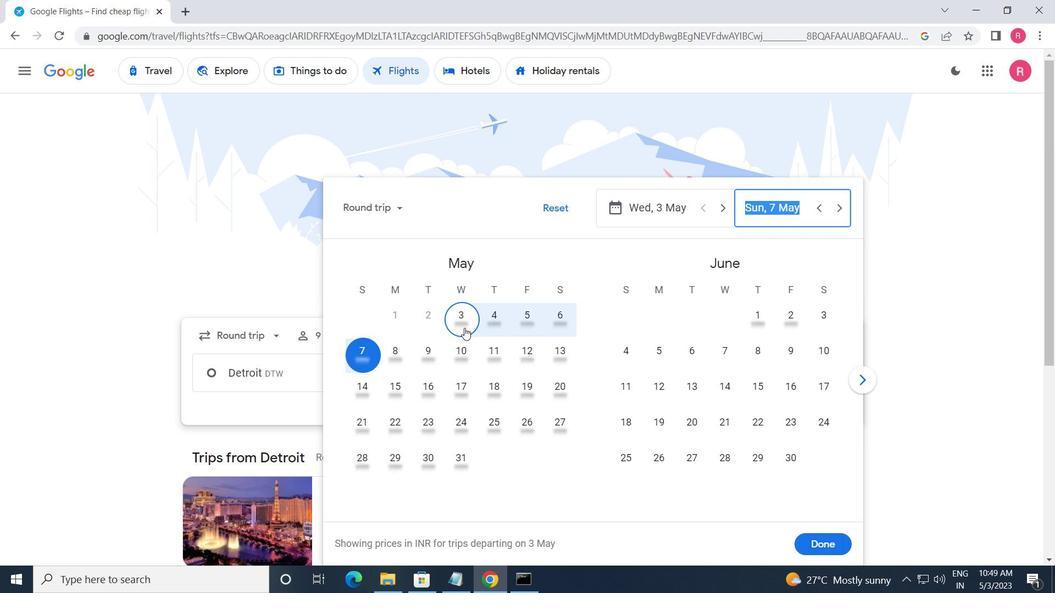 
Action: Mouse moved to (818, 546)
Screenshot: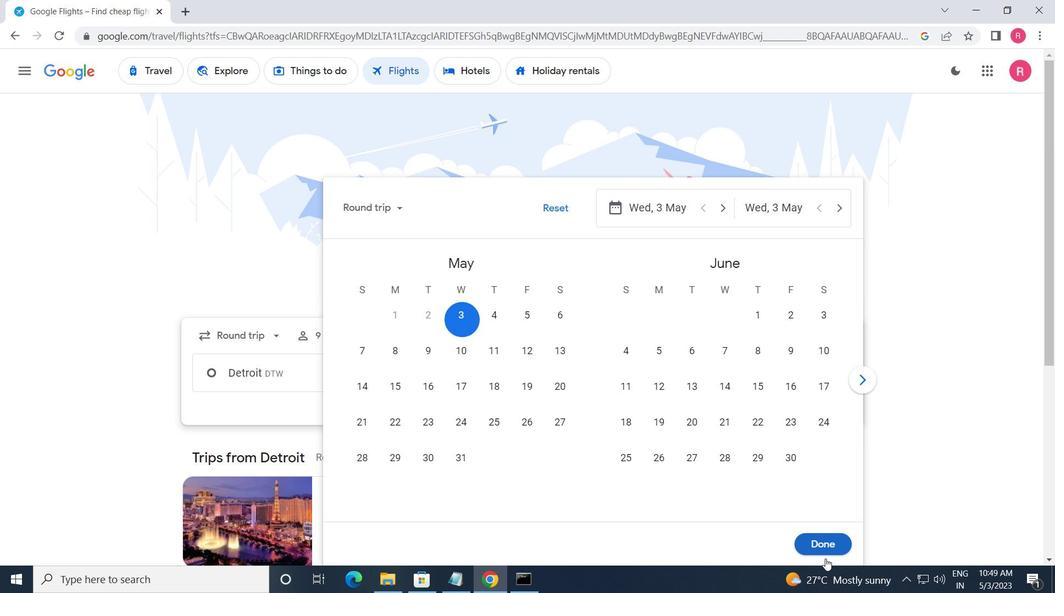 
Action: Mouse pressed left at (818, 546)
Screenshot: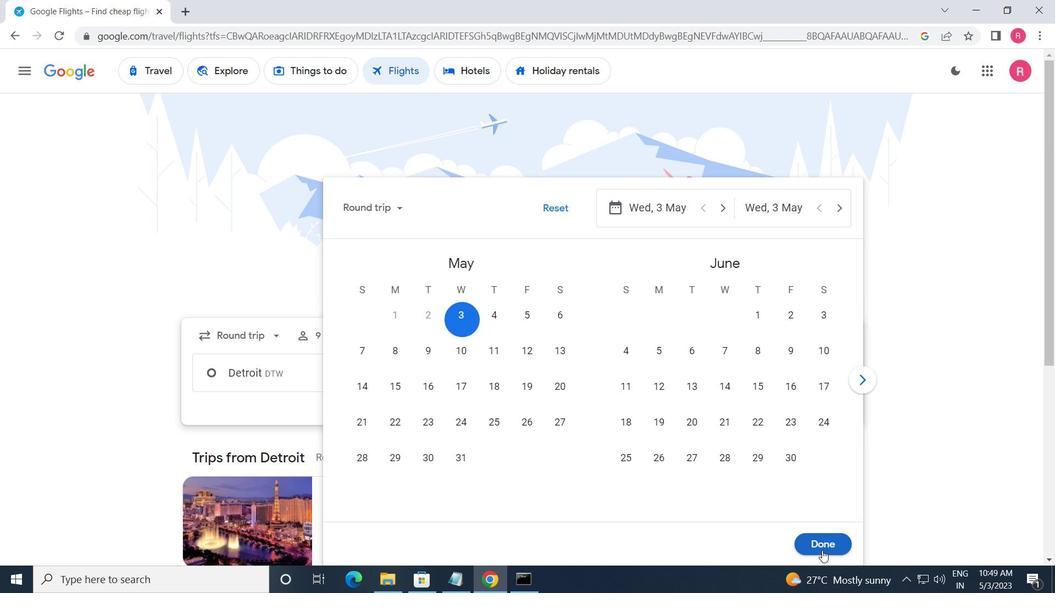 
Action: Mouse moved to (538, 426)
Screenshot: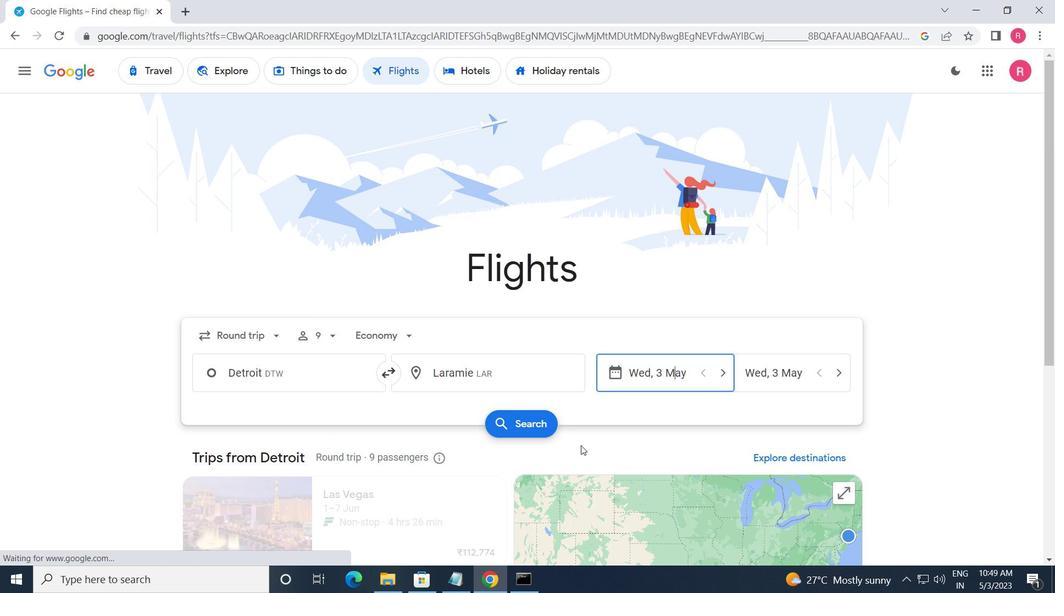 
Action: Mouse pressed left at (538, 426)
Screenshot: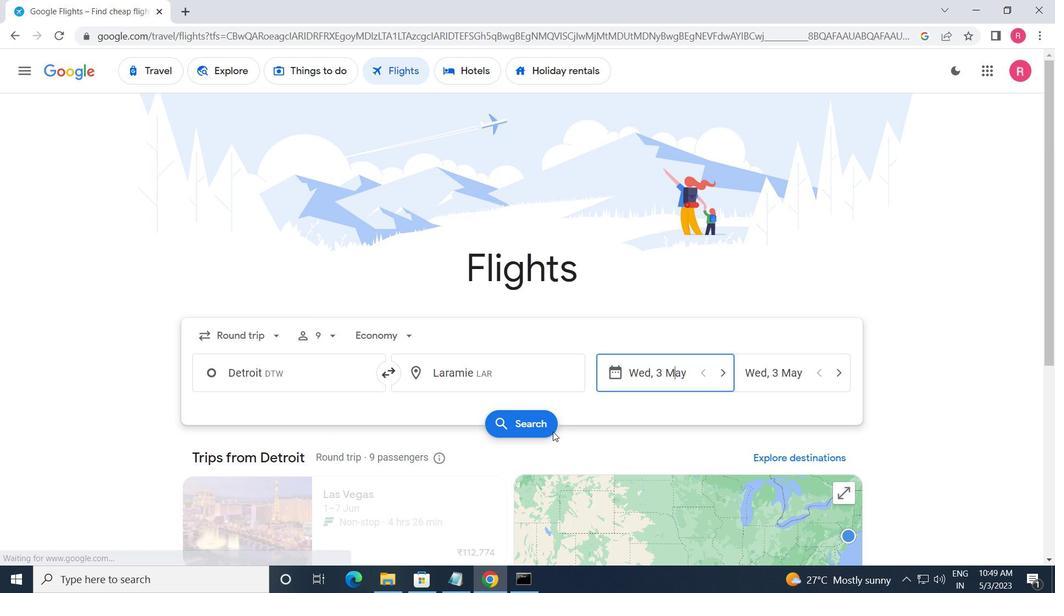
Action: Mouse moved to (216, 194)
Screenshot: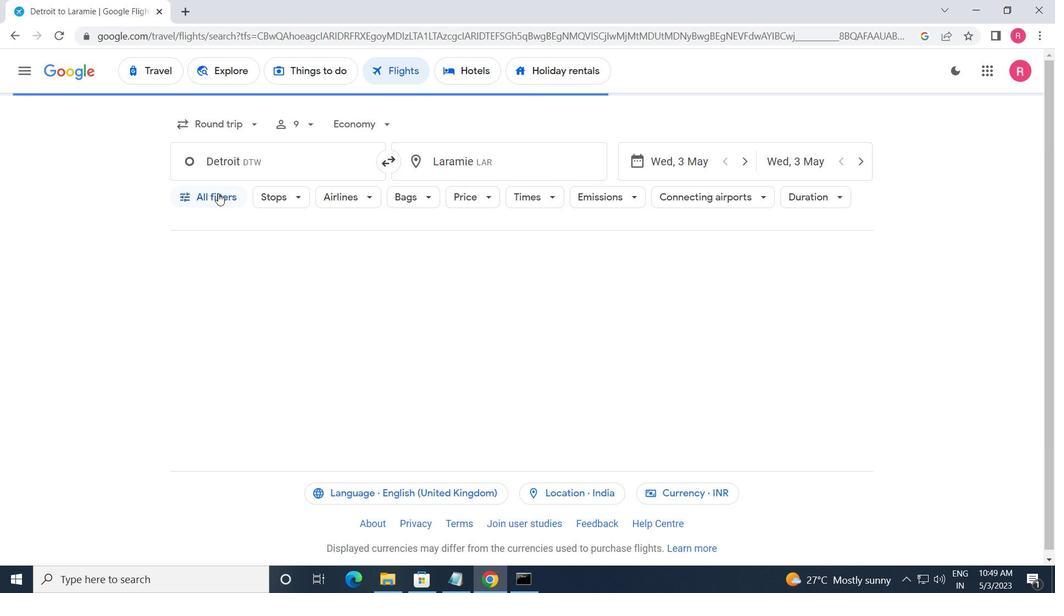 
Action: Mouse pressed left at (216, 194)
Screenshot: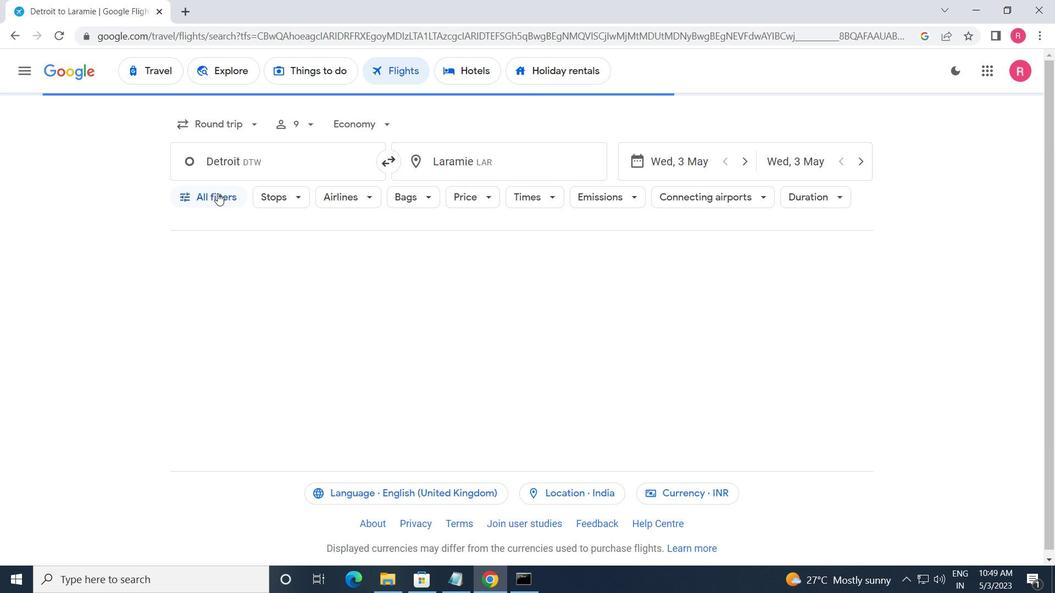 
Action: Mouse moved to (334, 341)
Screenshot: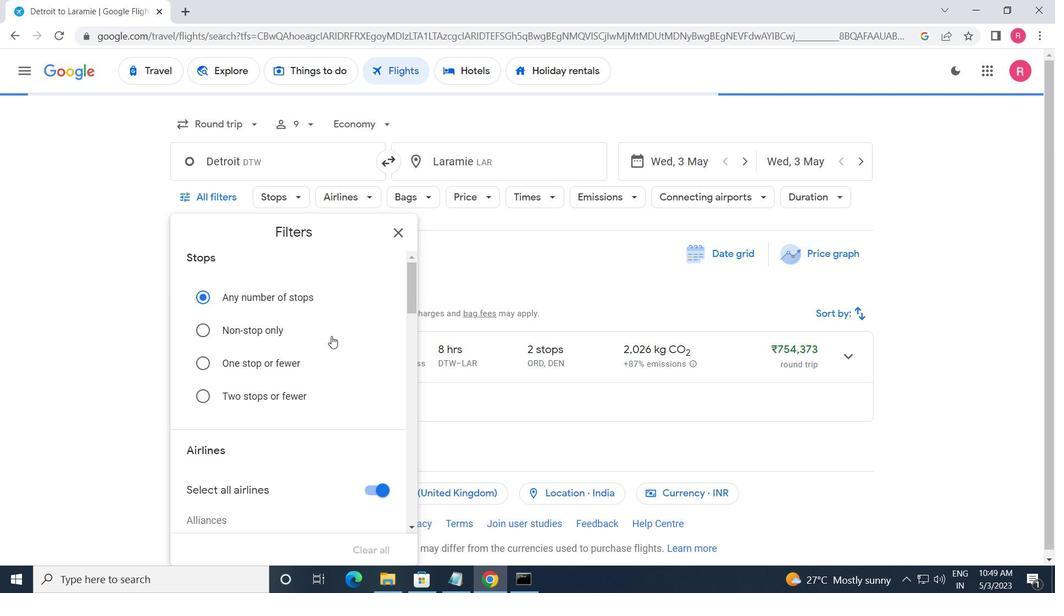 
Action: Mouse scrolled (334, 340) with delta (0, 0)
Screenshot: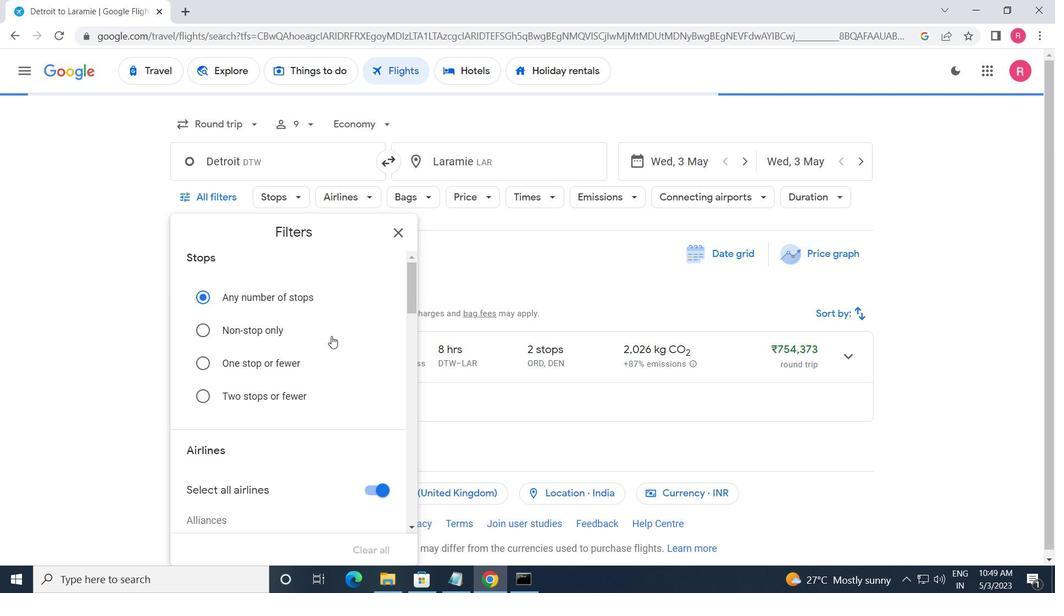 
Action: Mouse moved to (334, 348)
Screenshot: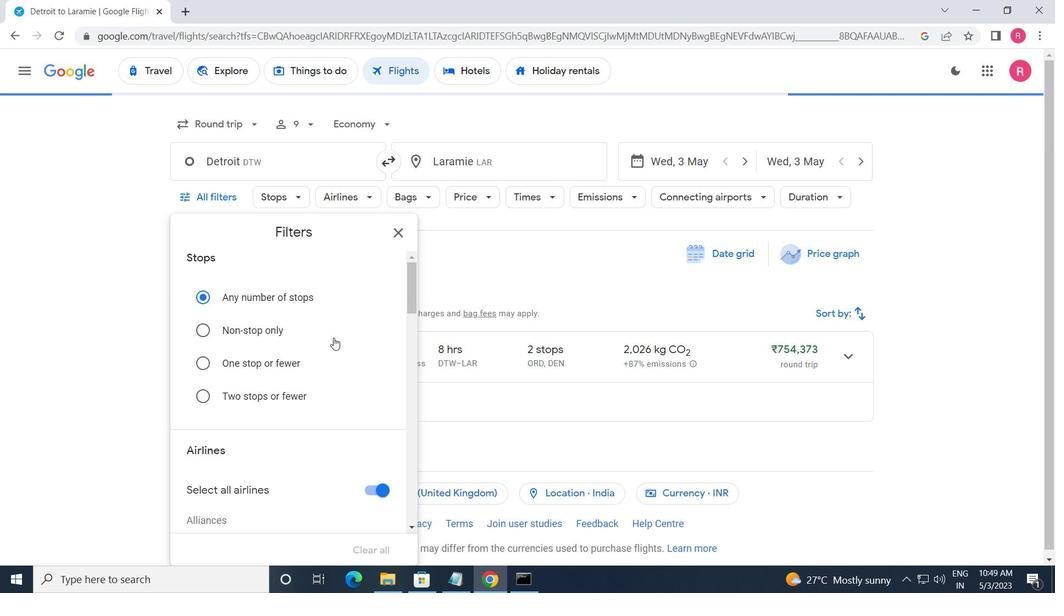 
Action: Mouse scrolled (334, 348) with delta (0, 0)
Screenshot: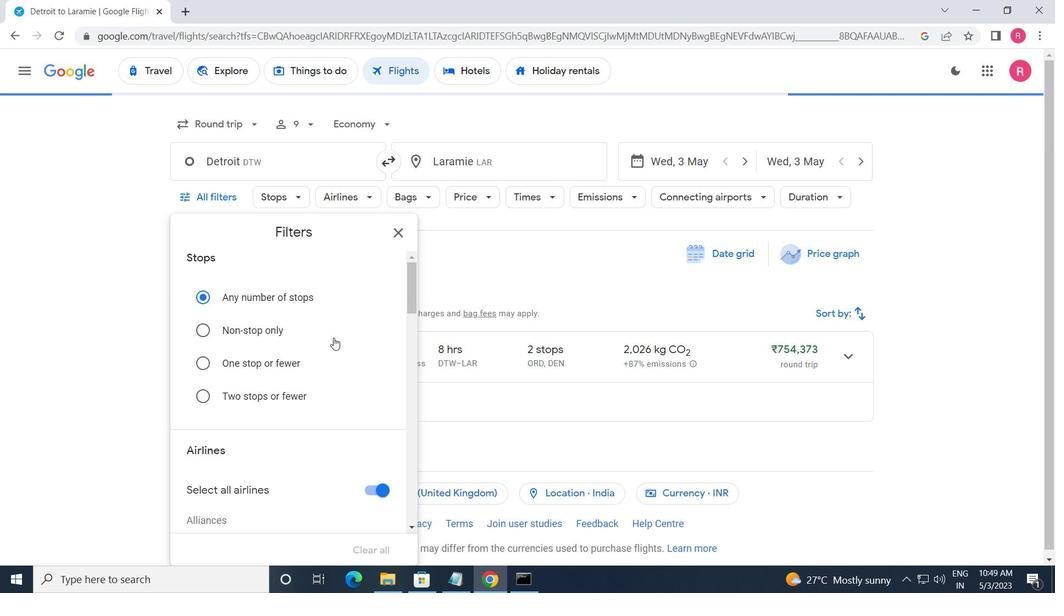 
Action: Mouse moved to (334, 359)
Screenshot: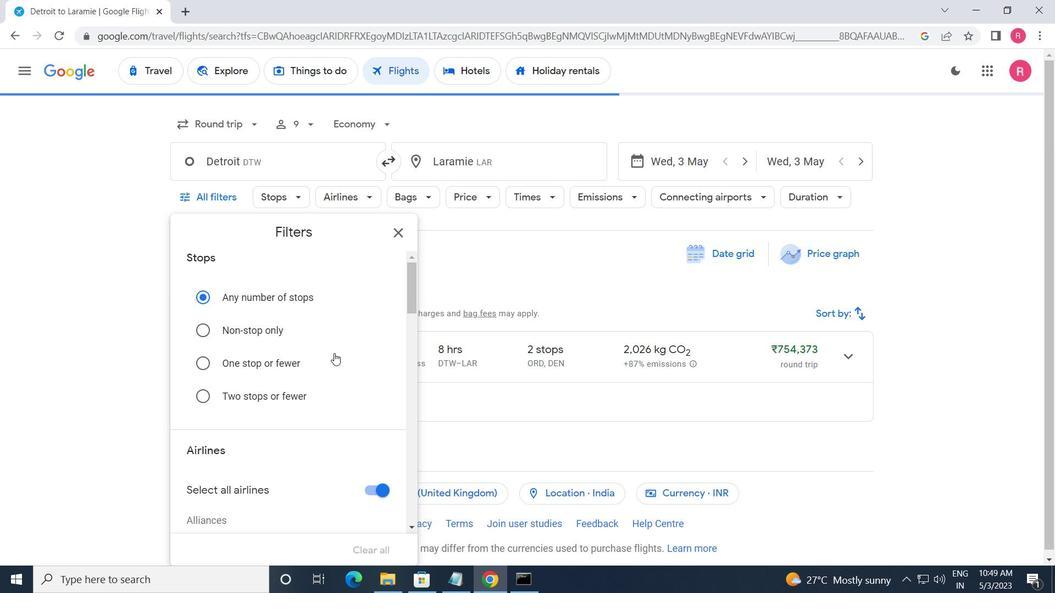 
Action: Mouse scrolled (334, 358) with delta (0, 0)
Screenshot: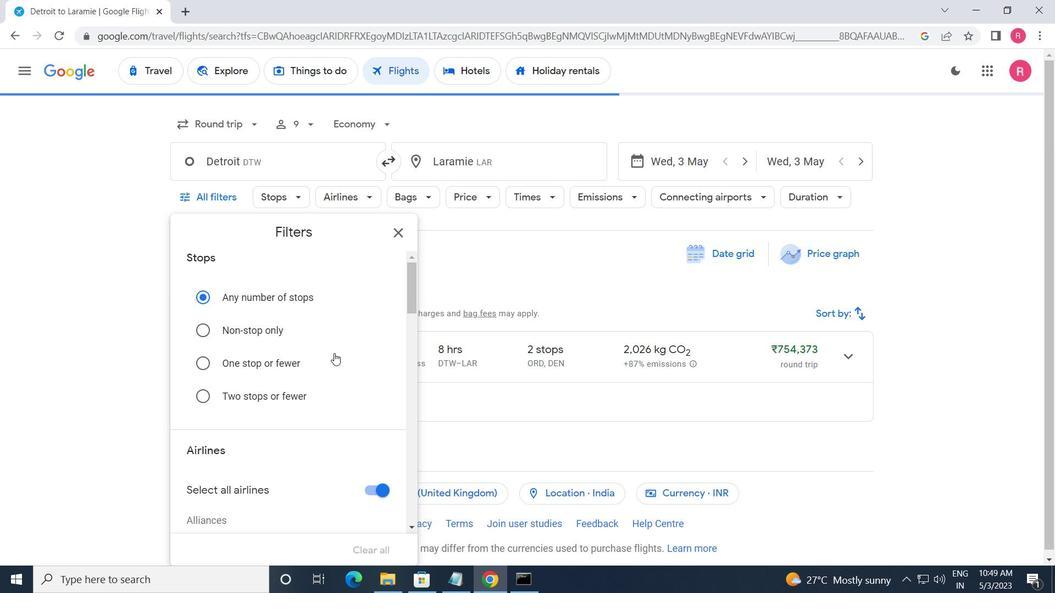 
Action: Mouse moved to (334, 360)
Screenshot: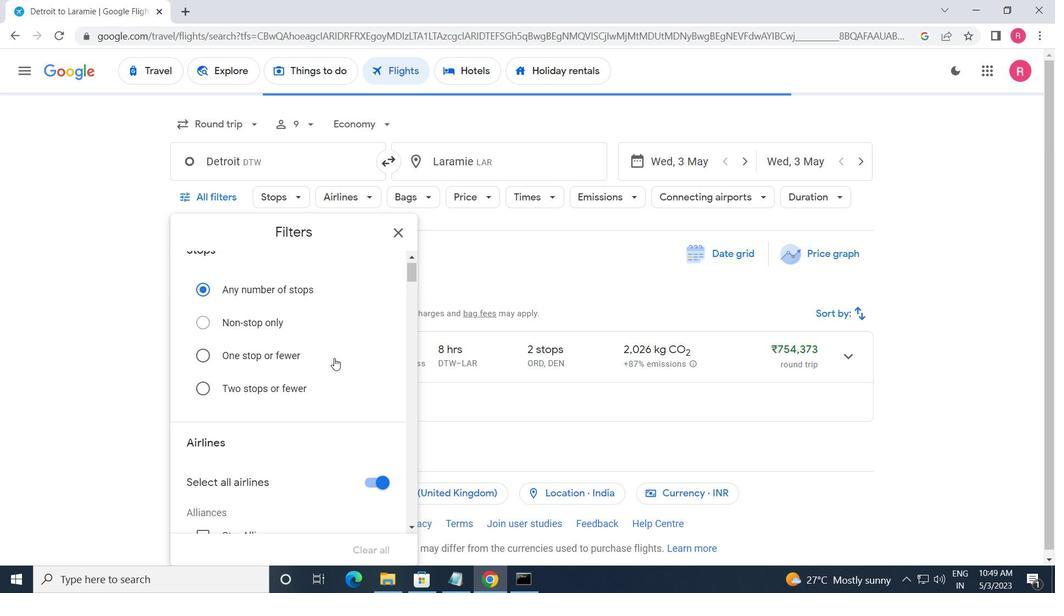 
Action: Mouse scrolled (334, 360) with delta (0, 0)
Screenshot: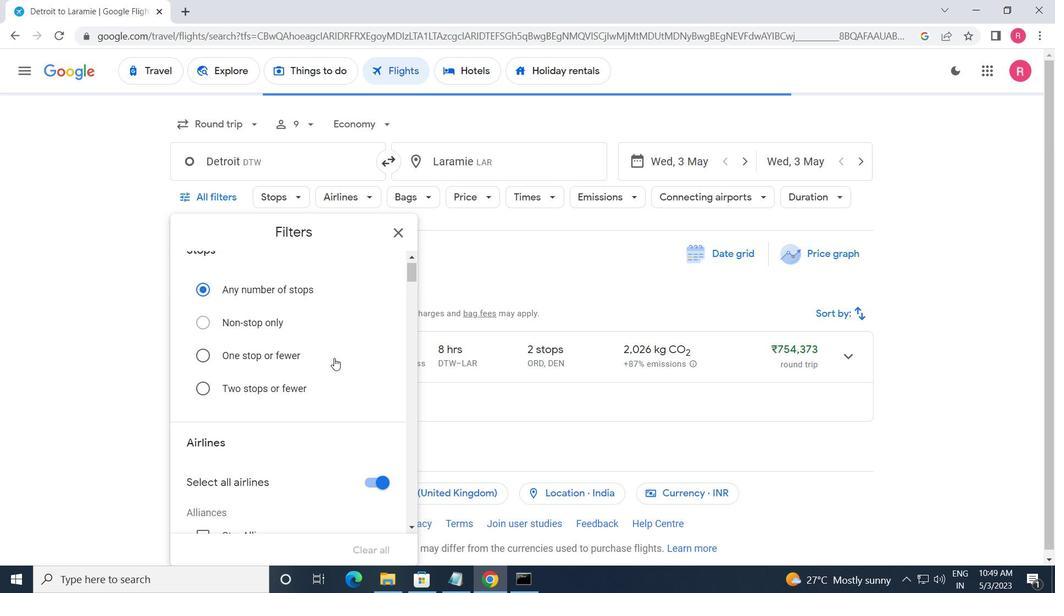 
Action: Mouse moved to (334, 362)
Screenshot: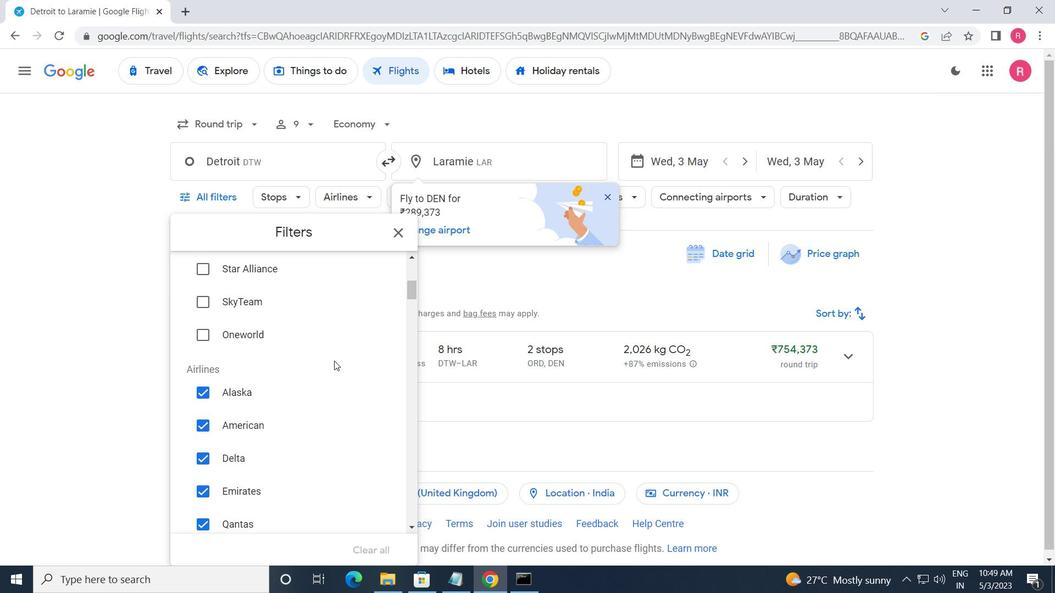
Action: Mouse scrolled (334, 361) with delta (0, 0)
Screenshot: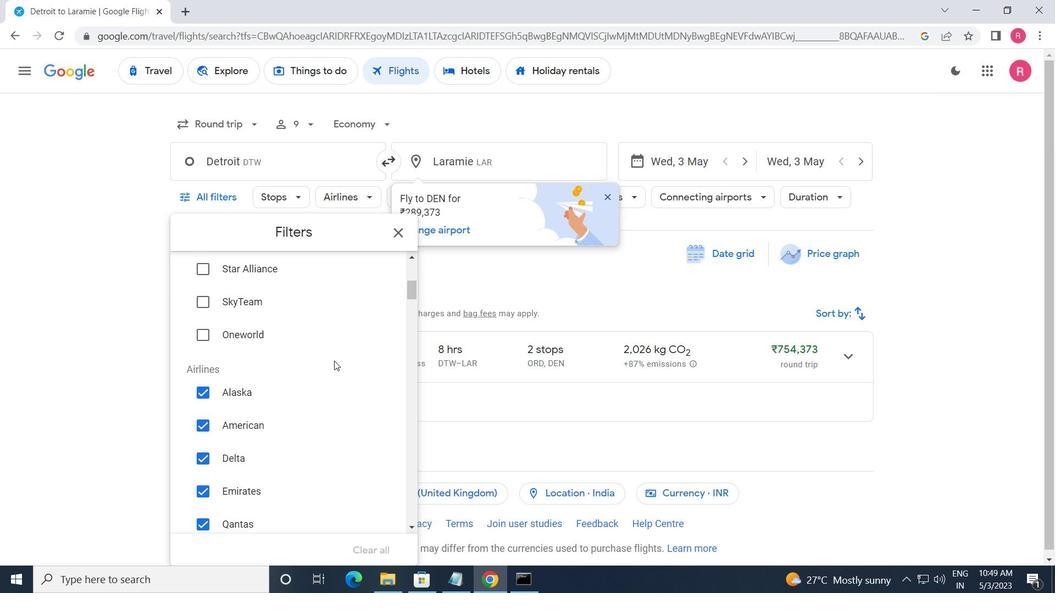 
Action: Mouse moved to (358, 325)
Screenshot: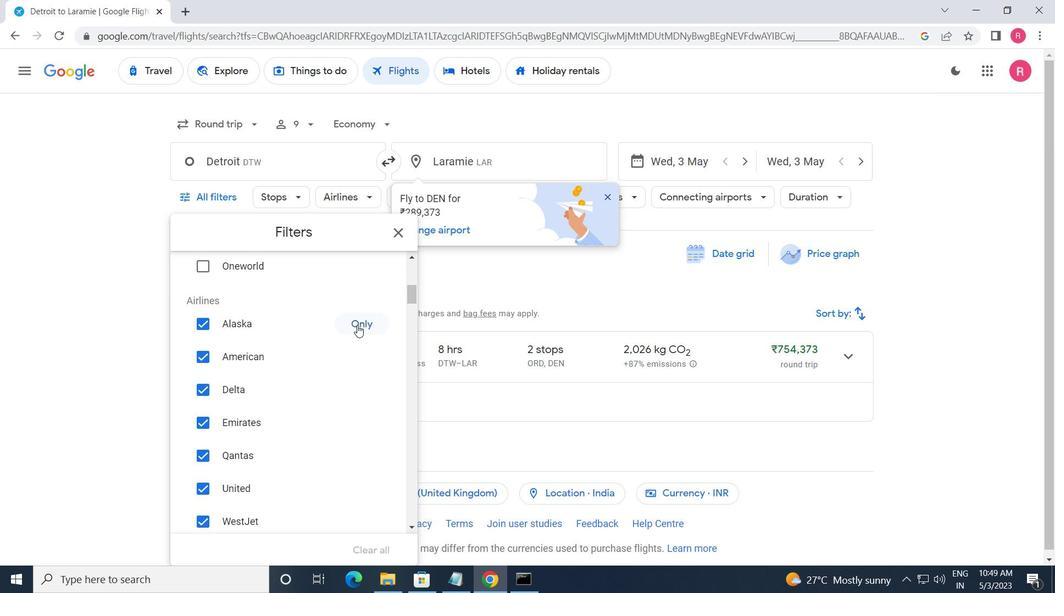 
Action: Mouse pressed left at (358, 325)
Screenshot: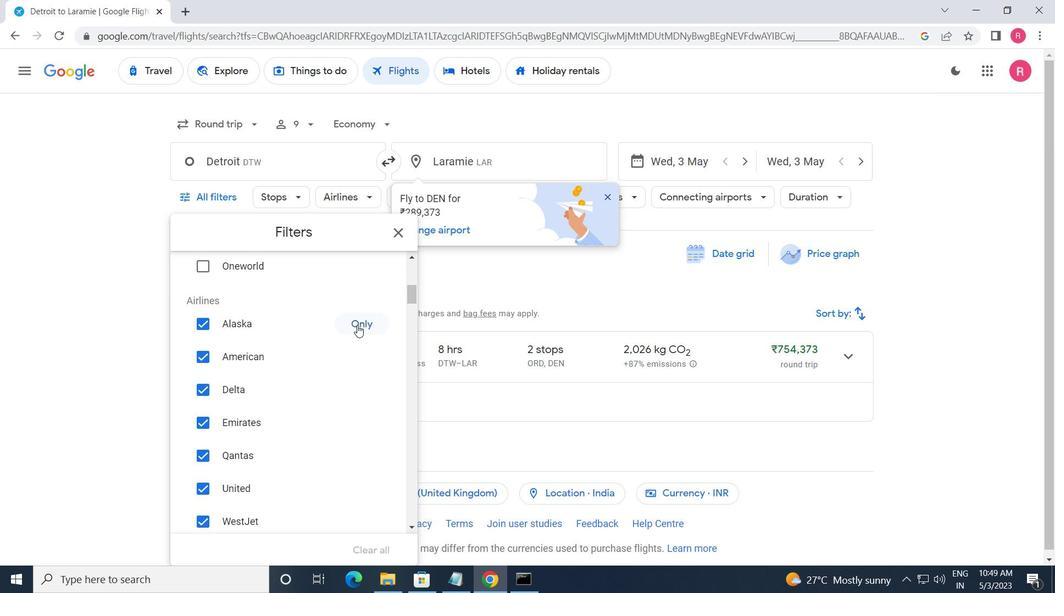
Action: Mouse moved to (338, 381)
Screenshot: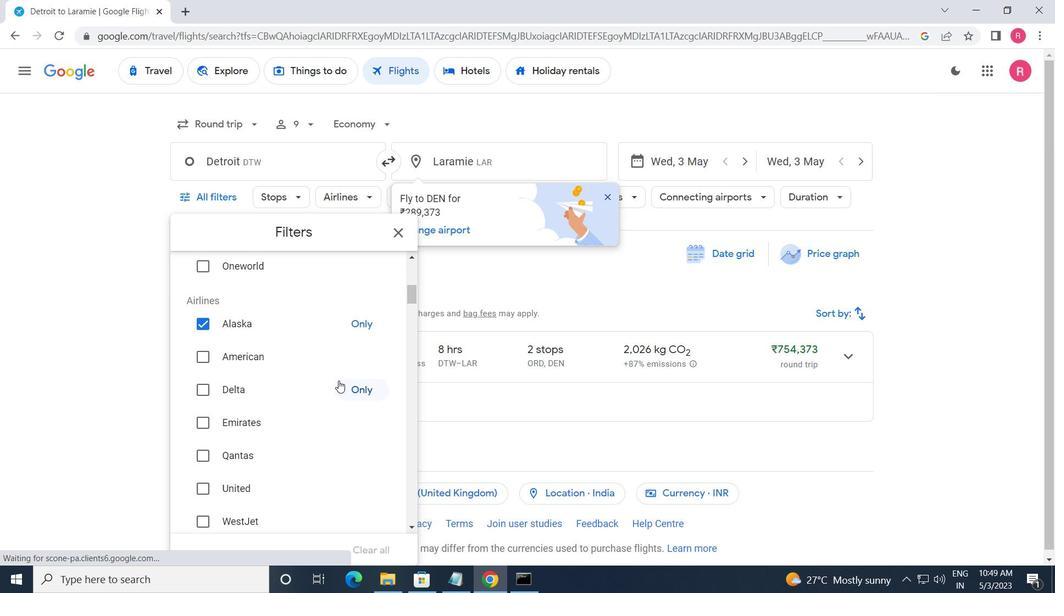 
Action: Mouse scrolled (338, 380) with delta (0, 0)
Screenshot: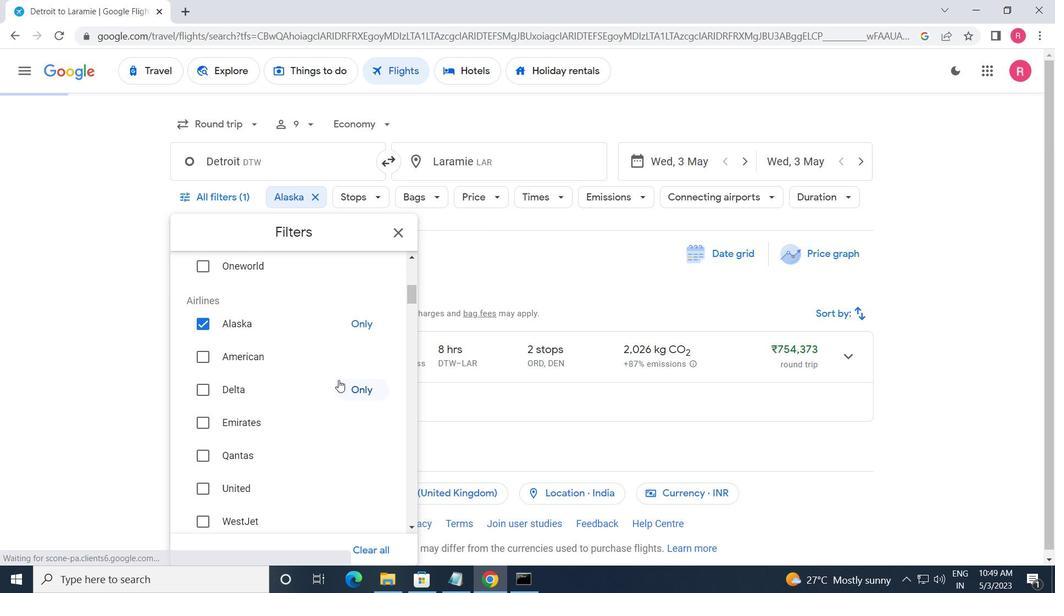 
Action: Mouse scrolled (338, 380) with delta (0, 0)
Screenshot: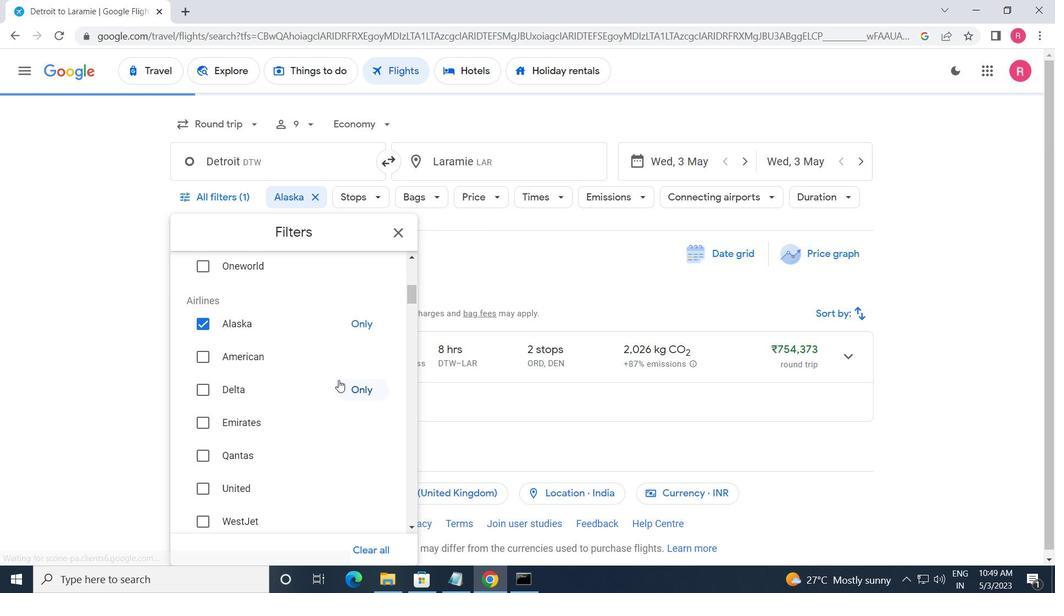 
Action: Mouse moved to (343, 381)
Screenshot: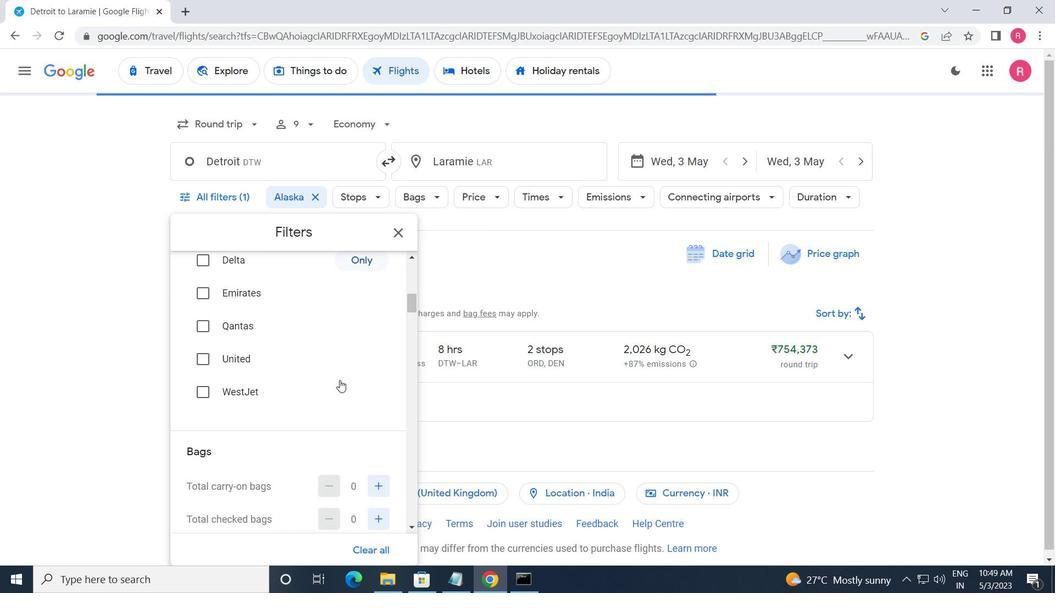 
Action: Mouse scrolled (343, 381) with delta (0, 0)
Screenshot: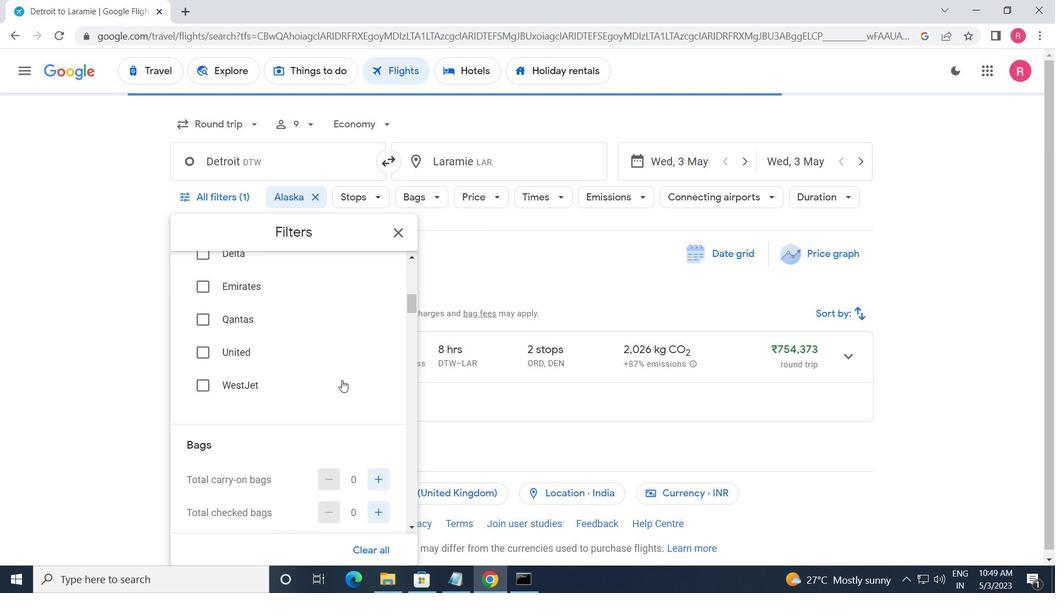 
Action: Mouse moved to (385, 455)
Screenshot: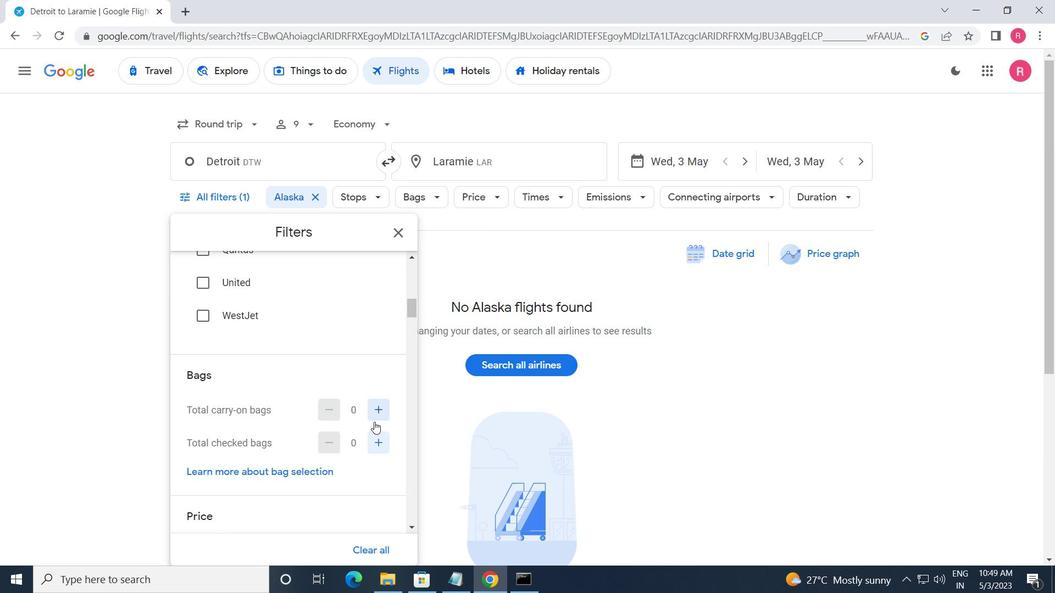 
Action: Mouse pressed left at (385, 455)
Screenshot: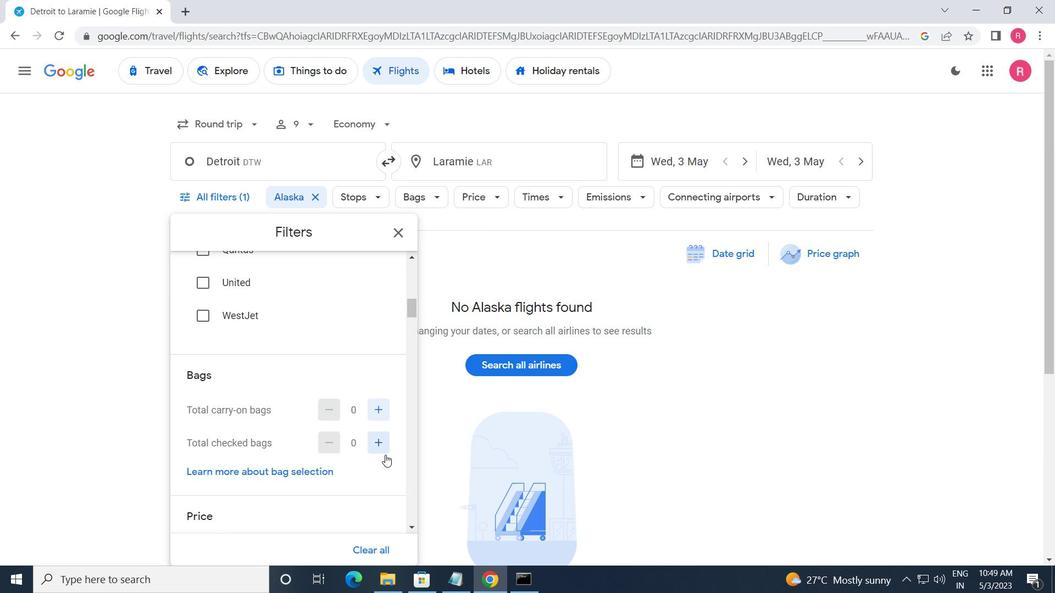 
Action: Mouse moved to (381, 447)
Screenshot: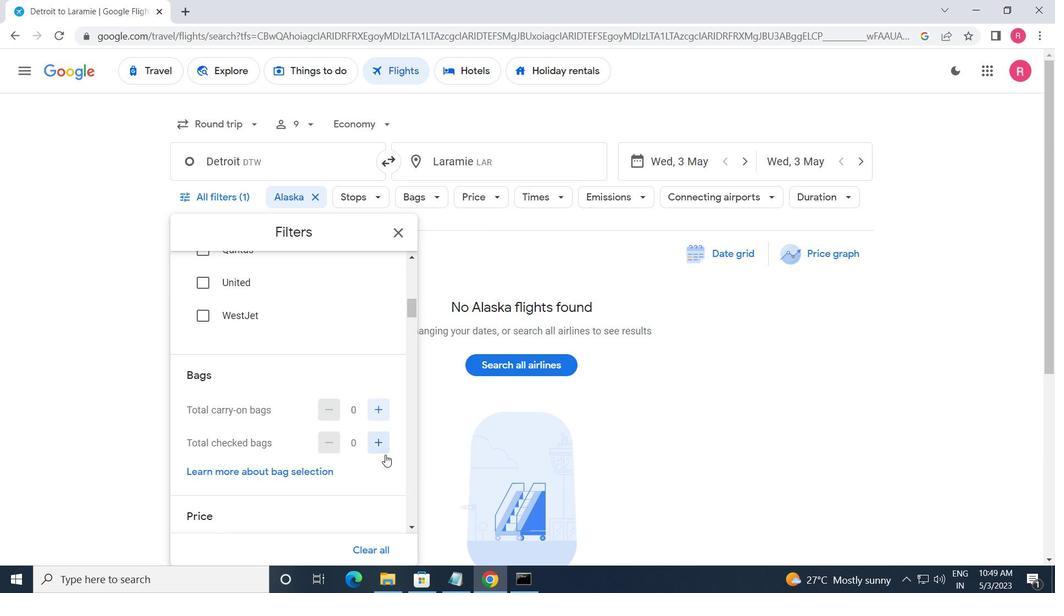
Action: Mouse pressed left at (381, 447)
Screenshot: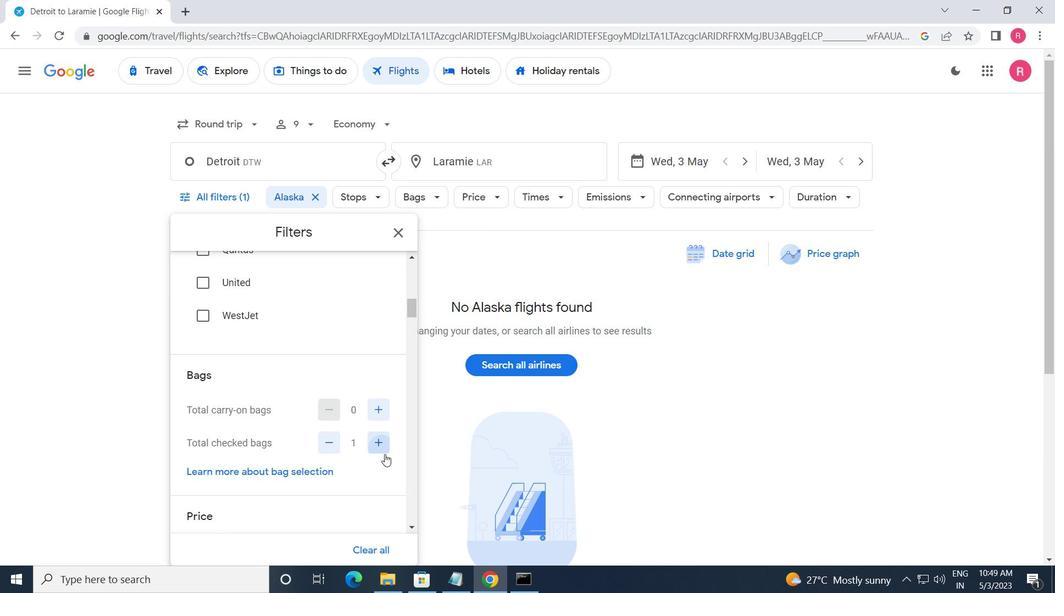 
Action: Mouse moved to (380, 447)
Screenshot: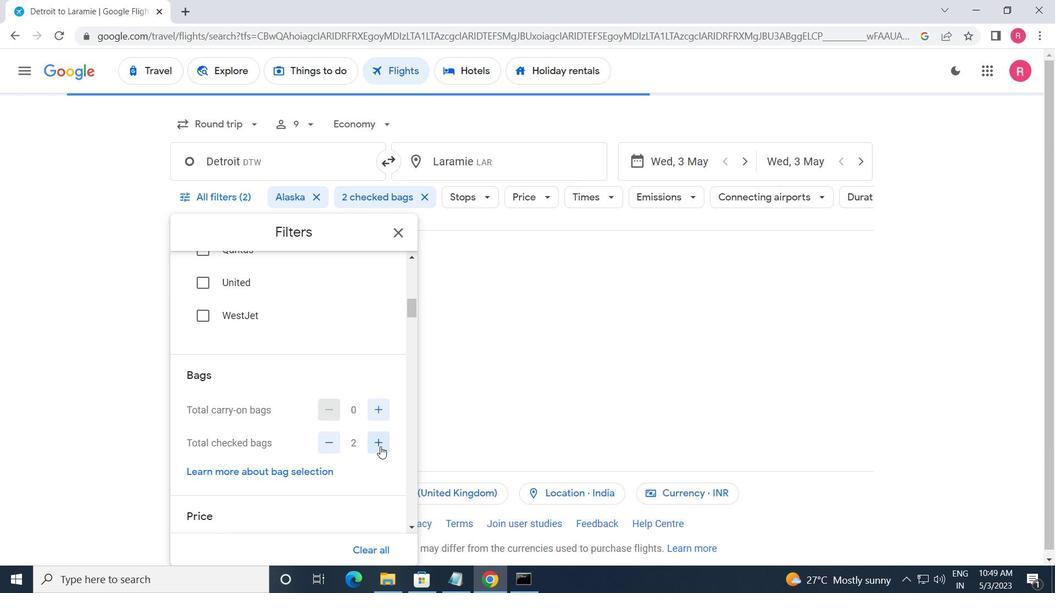 
Action: Mouse scrolled (380, 447) with delta (0, 0)
Screenshot: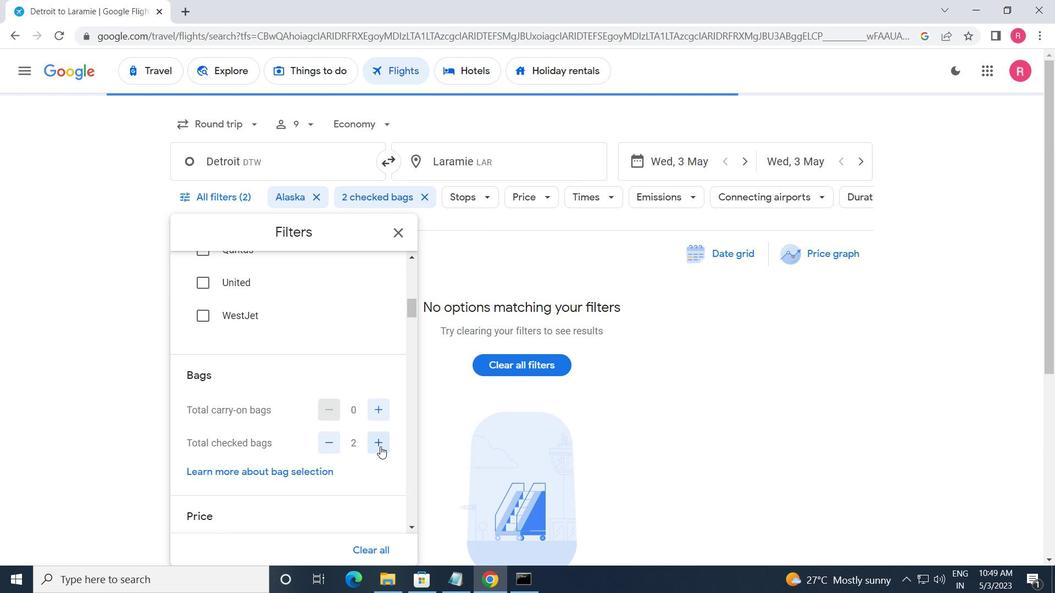 
Action: Mouse scrolled (380, 447) with delta (0, 0)
Screenshot: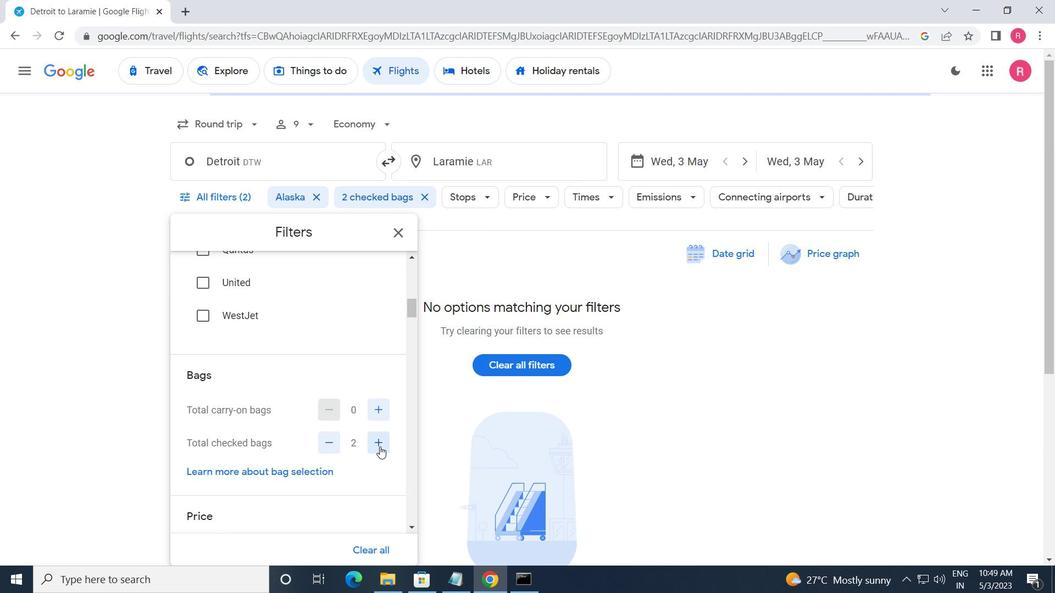 
Action: Mouse moved to (383, 441)
Screenshot: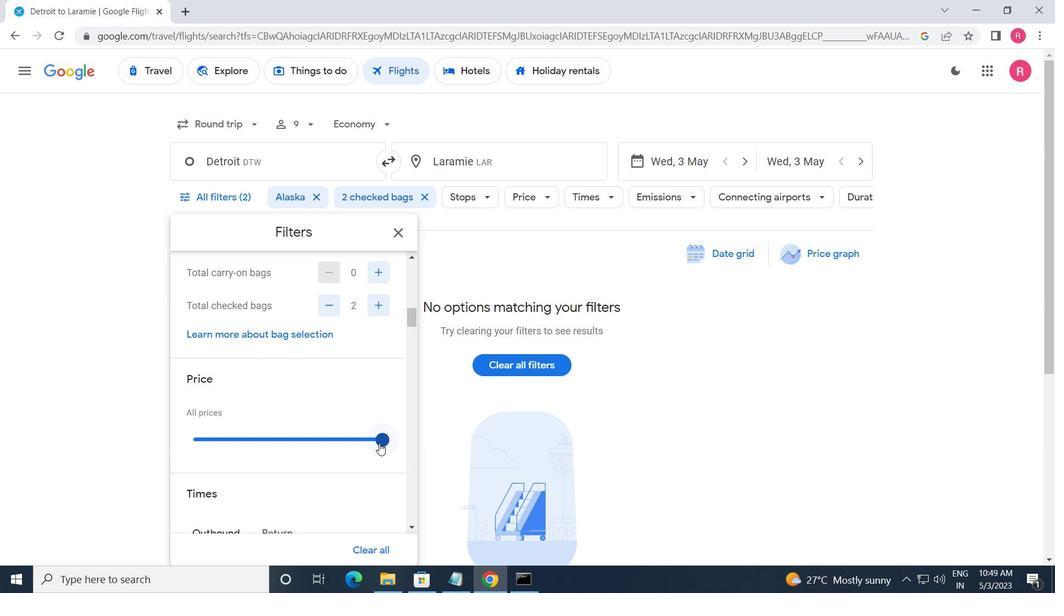 
Action: Mouse pressed left at (383, 441)
Screenshot: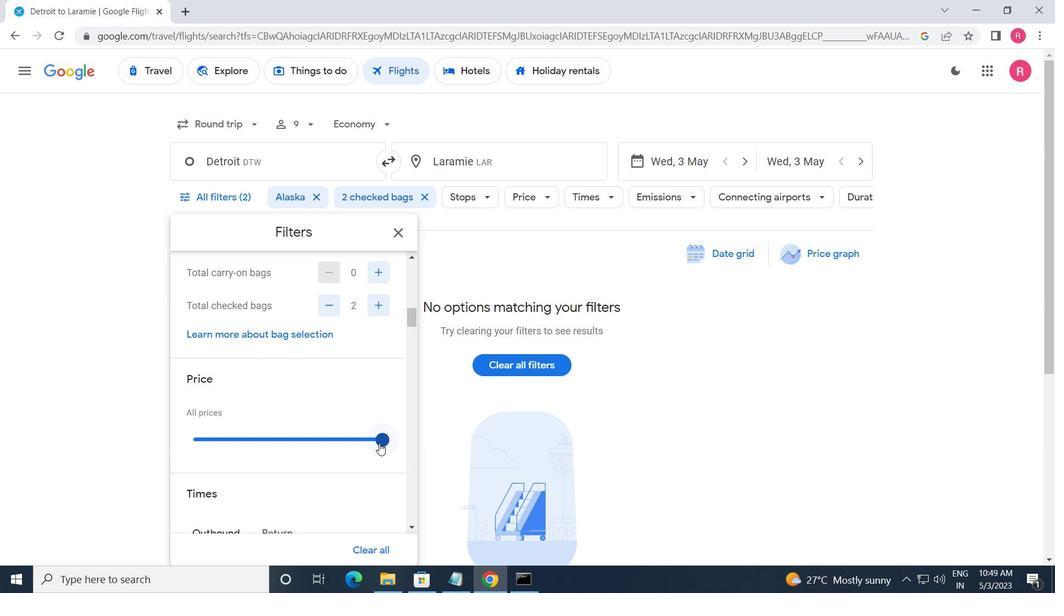 
Action: Mouse moved to (245, 442)
Screenshot: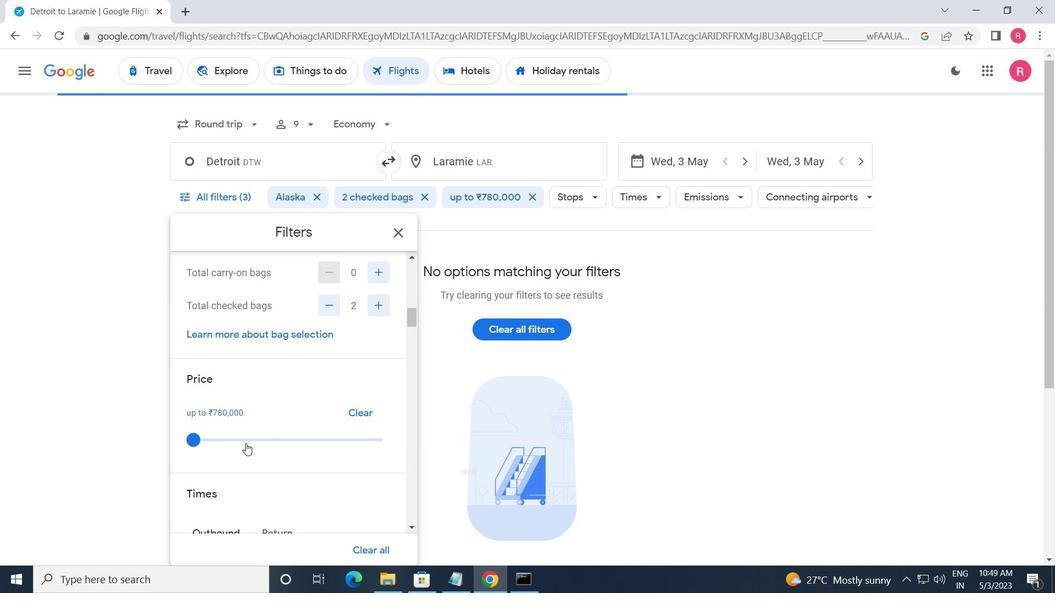 
Action: Mouse scrolled (245, 442) with delta (0, 0)
Screenshot: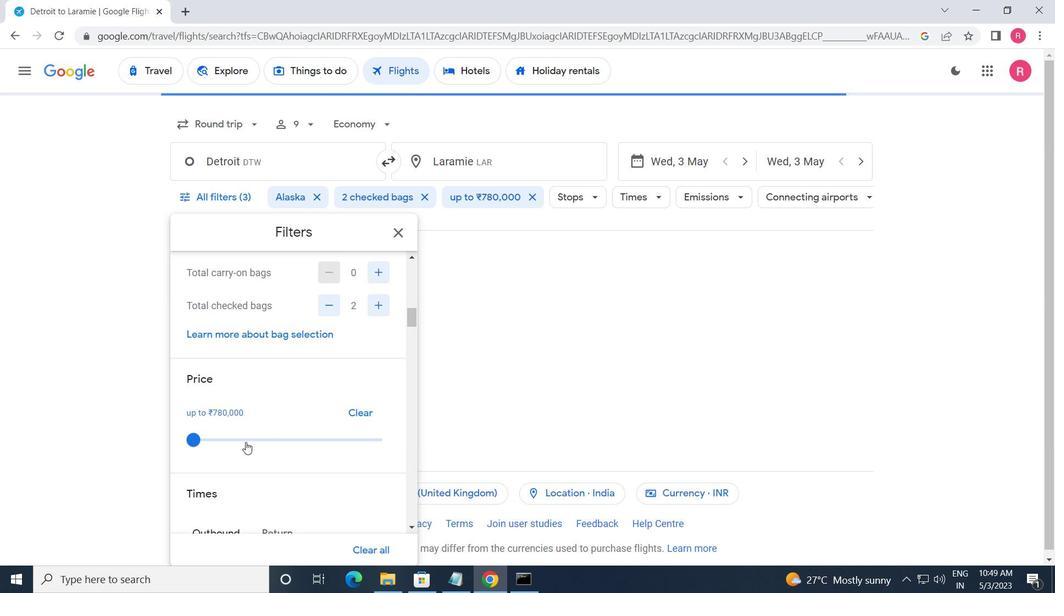 
Action: Mouse scrolled (245, 442) with delta (0, 0)
Screenshot: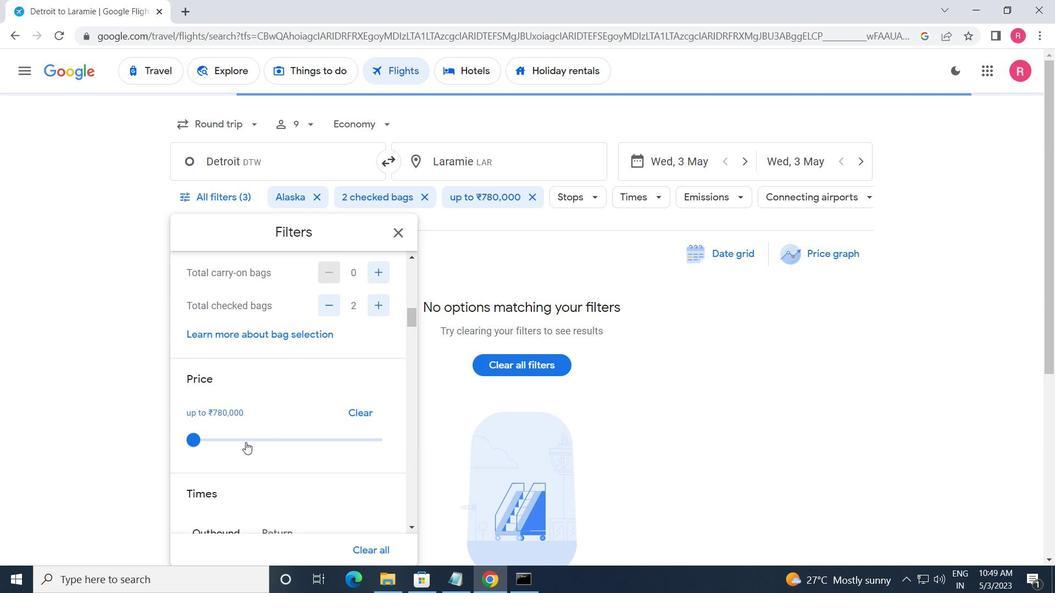 
Action: Mouse moved to (205, 493)
Screenshot: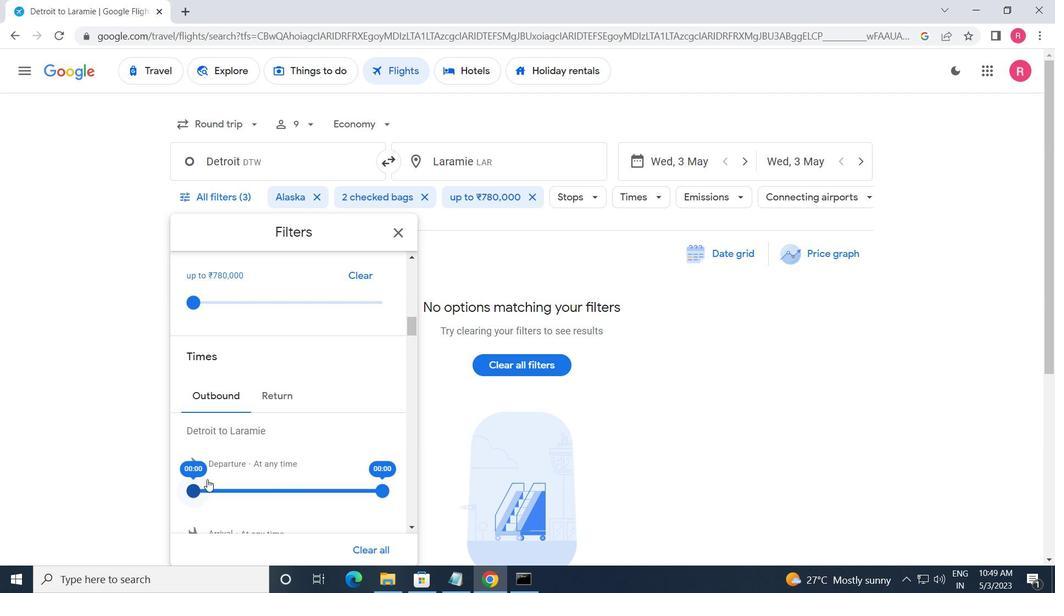 
Action: Mouse pressed left at (205, 493)
Screenshot: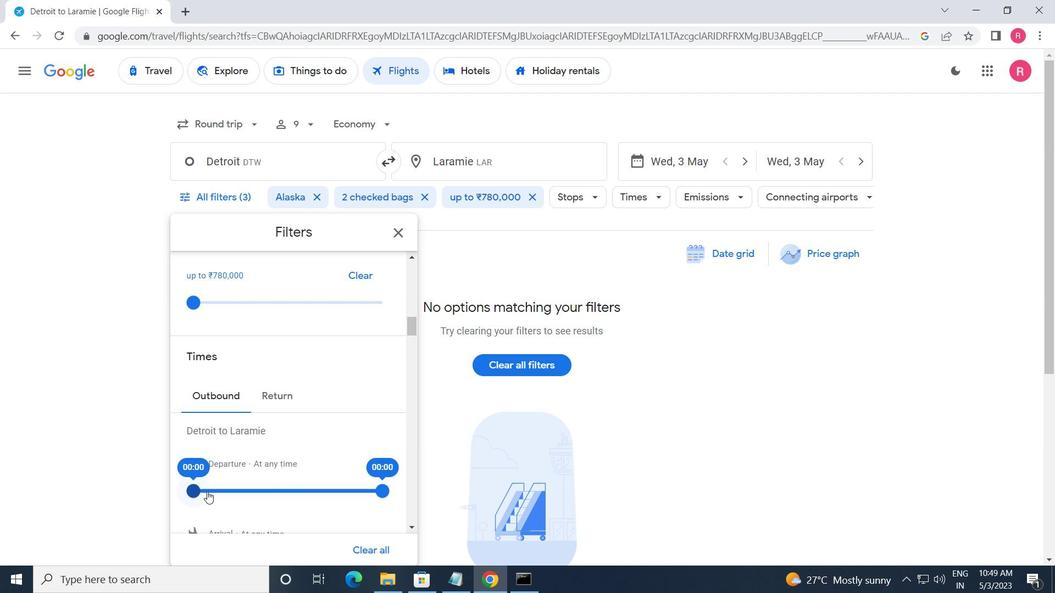 
Action: Mouse moved to (377, 493)
Screenshot: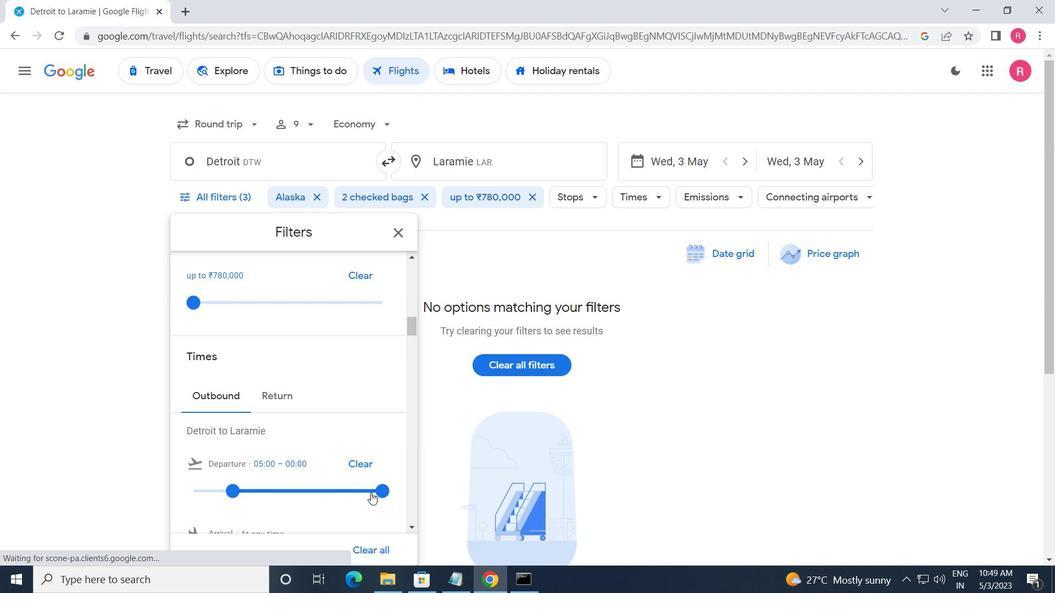 
Action: Mouse pressed left at (377, 493)
Screenshot: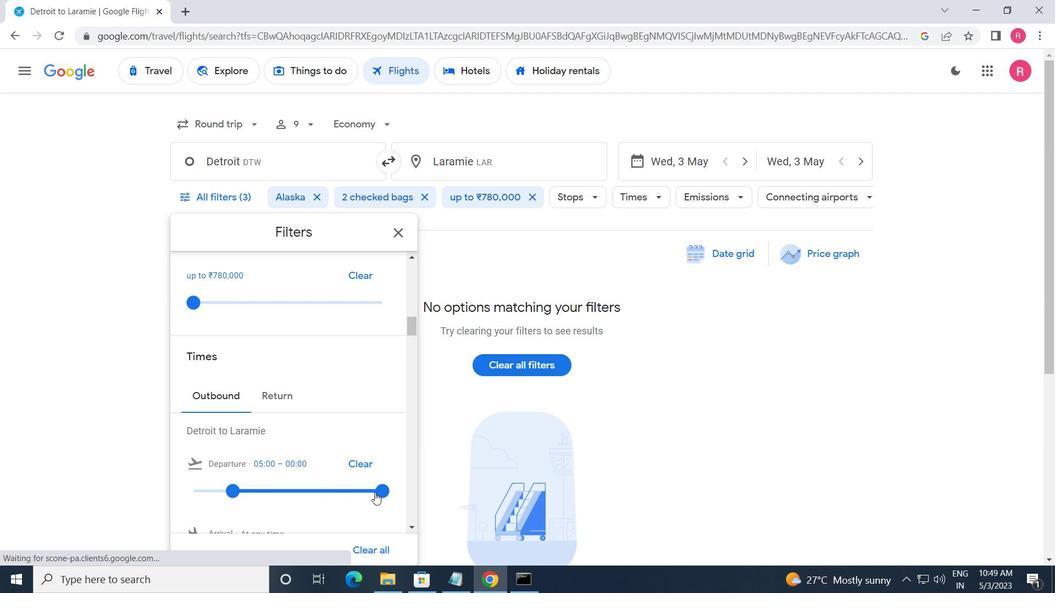 
Action: Mouse moved to (268, 405)
Screenshot: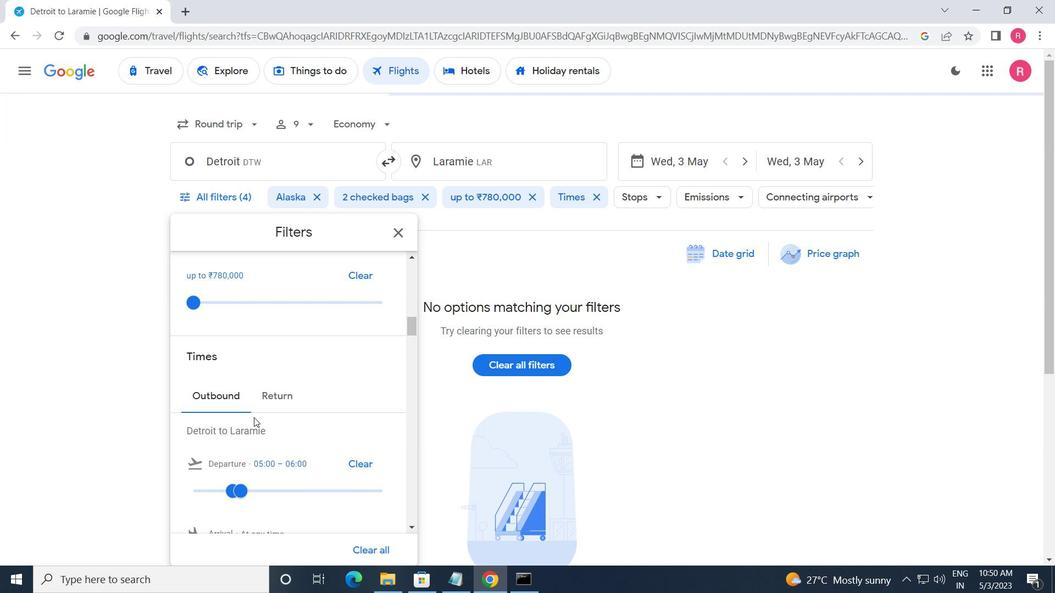 
Action: Mouse pressed left at (268, 405)
Screenshot: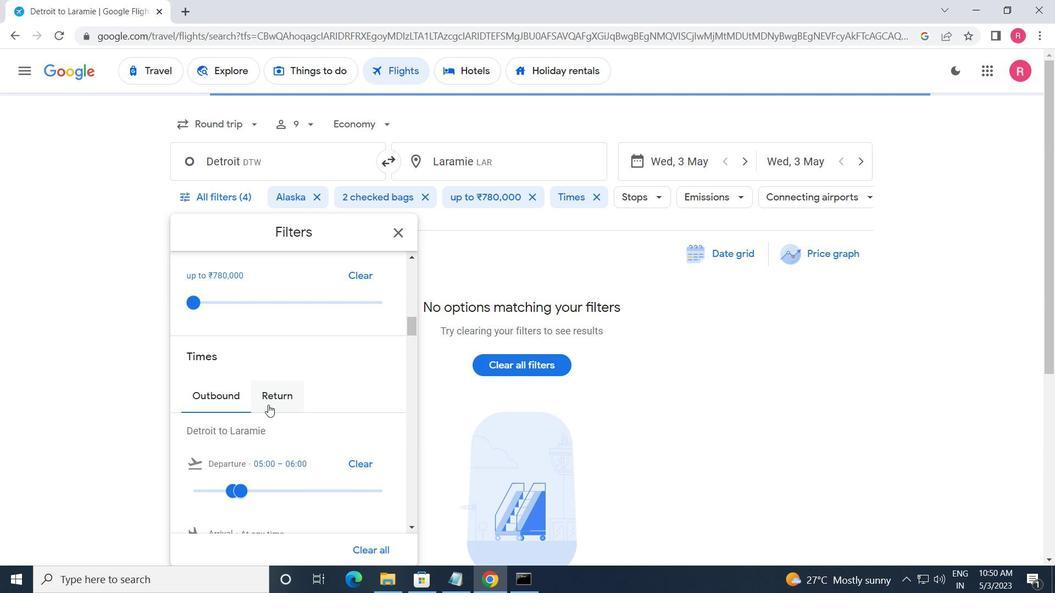 
Action: Mouse moved to (266, 441)
Screenshot: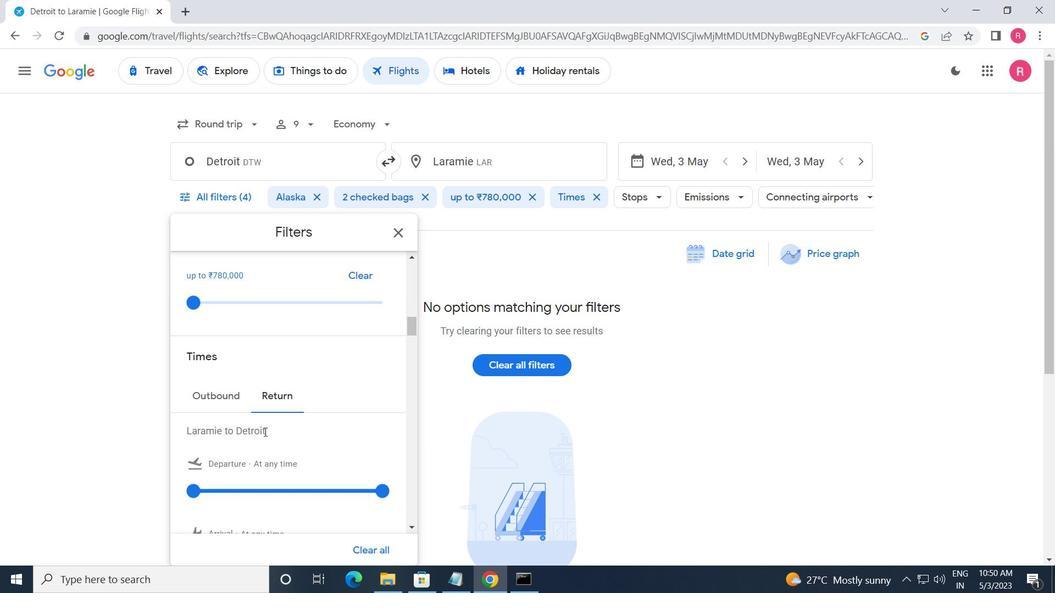
Action: Mouse scrolled (266, 440) with delta (0, 0)
Screenshot: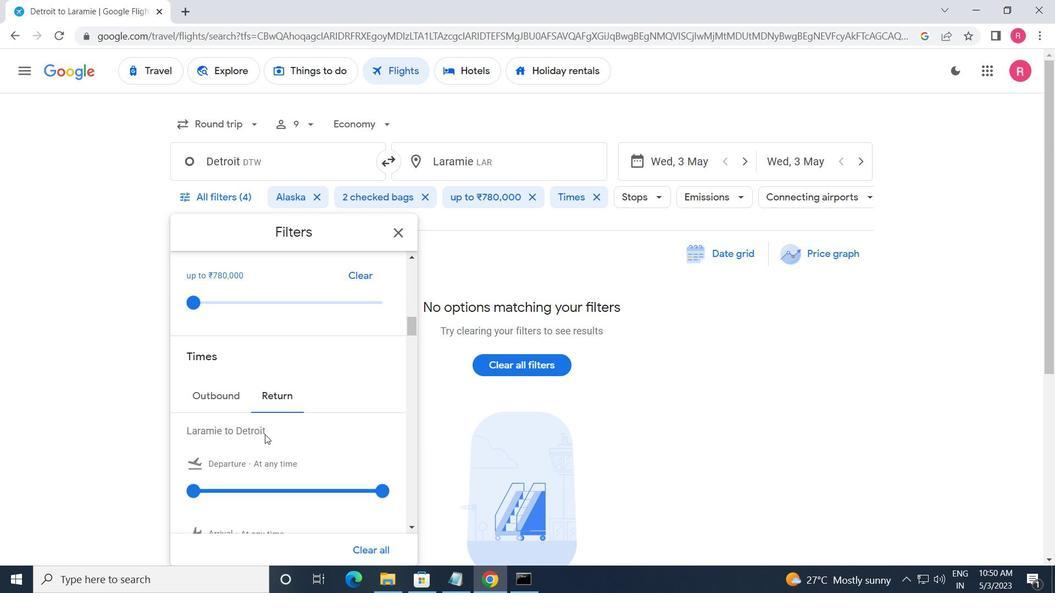 
Action: Mouse moved to (266, 444)
Screenshot: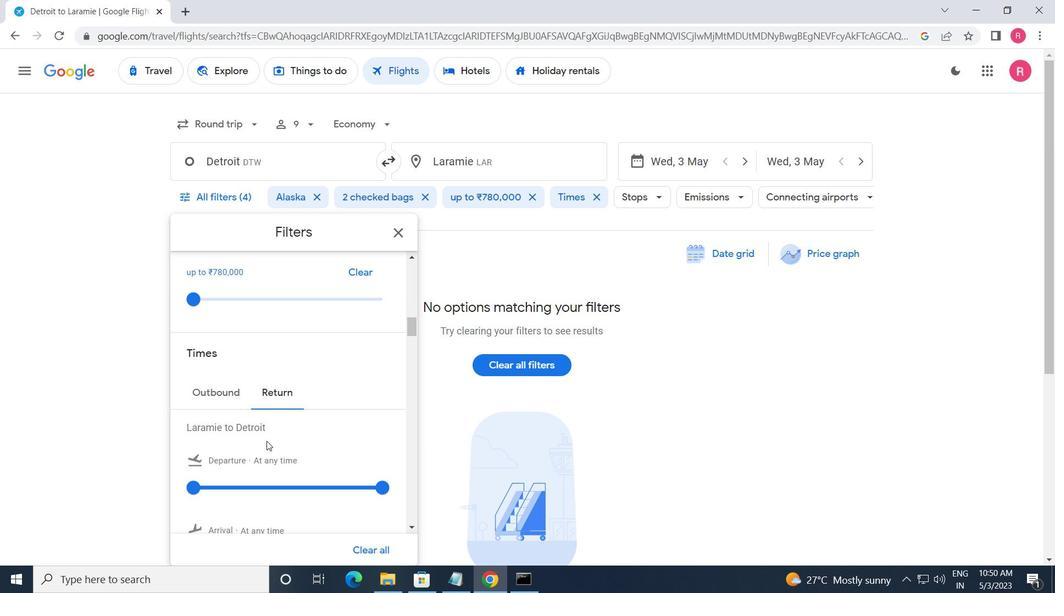 
Action: Mouse scrolled (266, 443) with delta (0, 0)
Screenshot: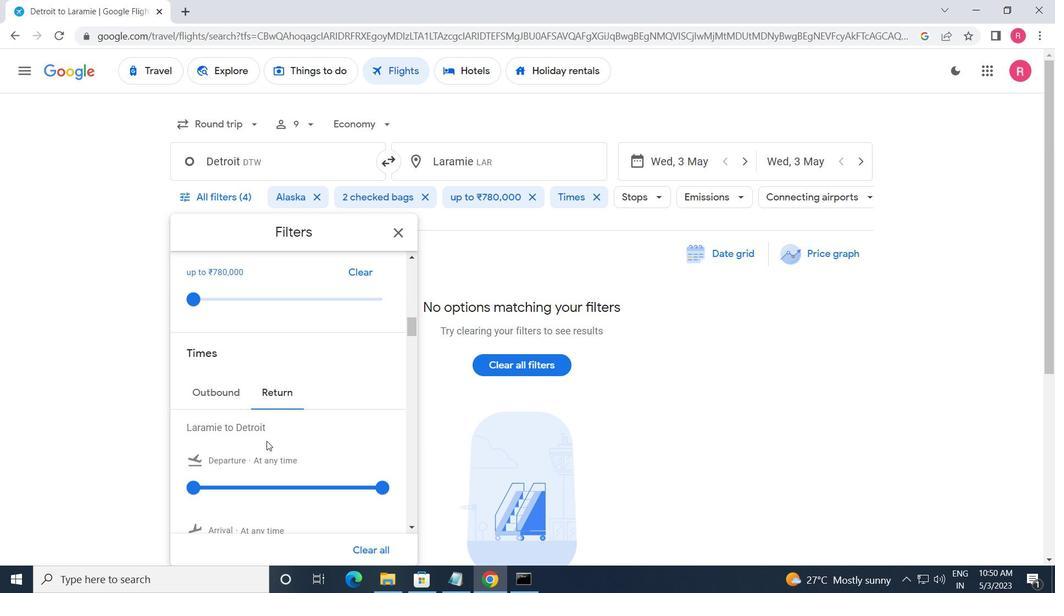 
Action: Mouse moved to (266, 445)
Screenshot: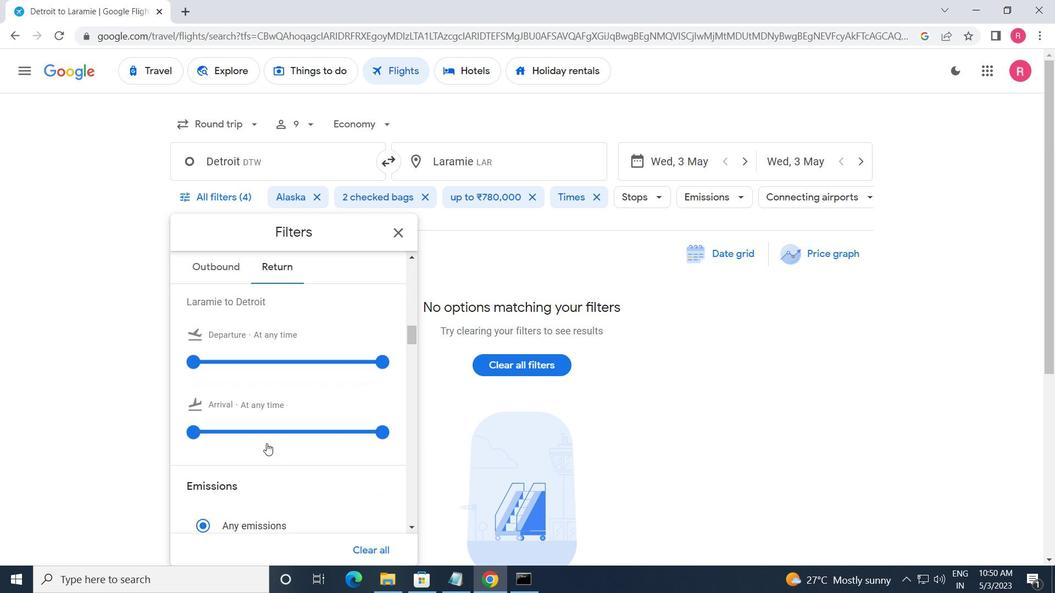 
Action: Mouse scrolled (266, 444) with delta (0, 0)
Screenshot: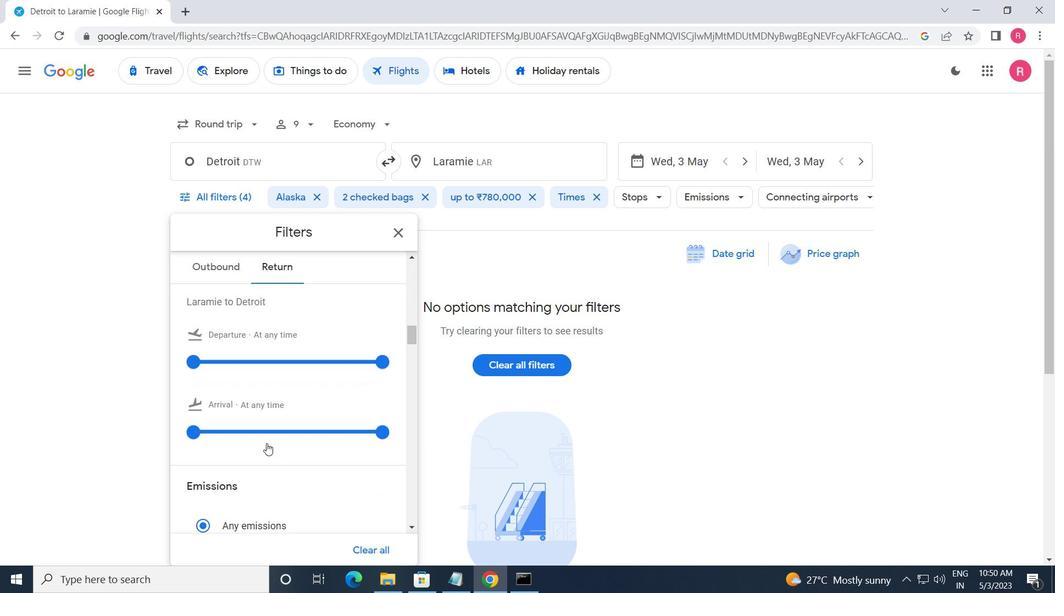 
Action: Mouse moved to (225, 373)
Screenshot: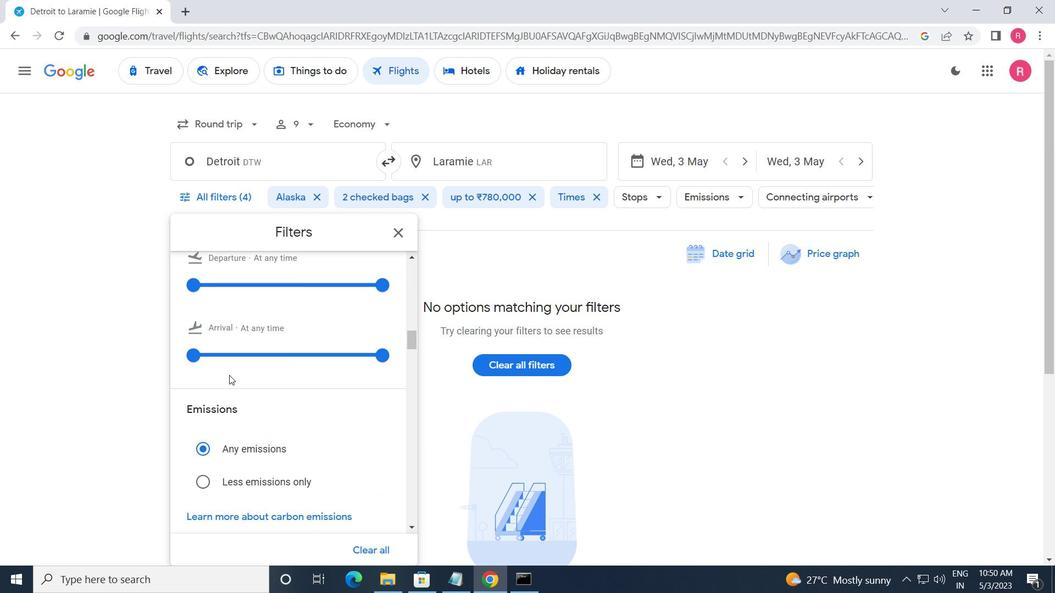 
Action: Mouse scrolled (225, 374) with delta (0, 0)
Screenshot: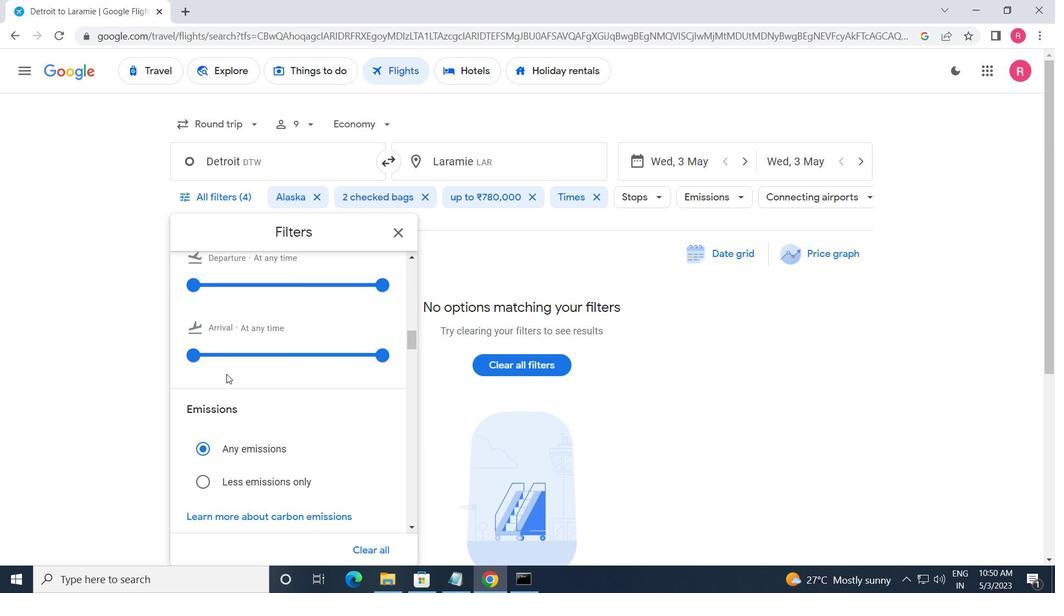 
Action: Mouse scrolled (225, 374) with delta (0, 0)
Screenshot: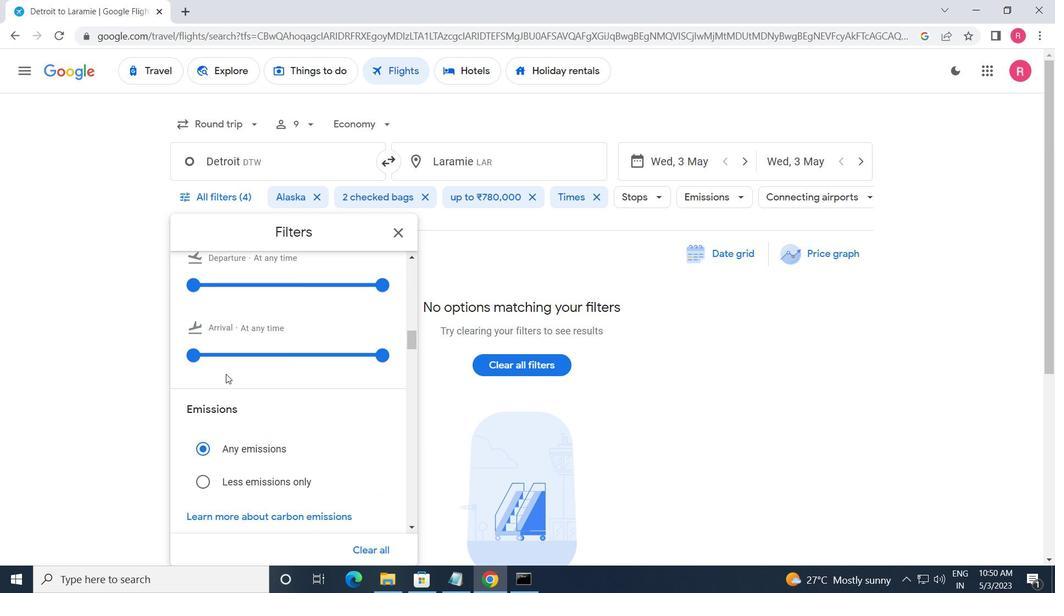 
Action: Mouse moved to (201, 427)
Screenshot: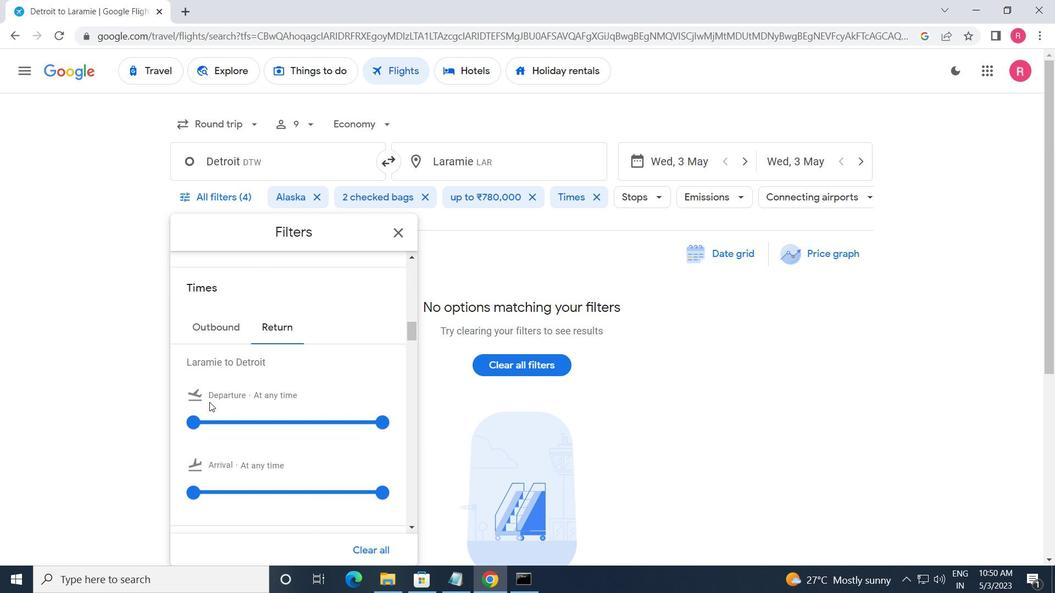 
Action: Mouse pressed left at (201, 427)
Screenshot: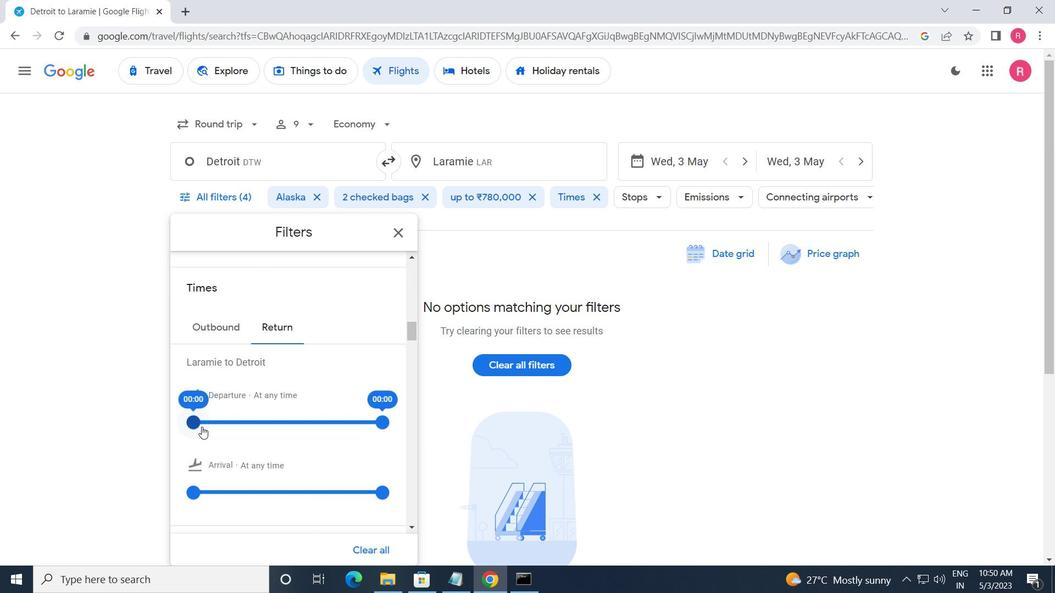 
Action: Mouse moved to (377, 422)
Screenshot: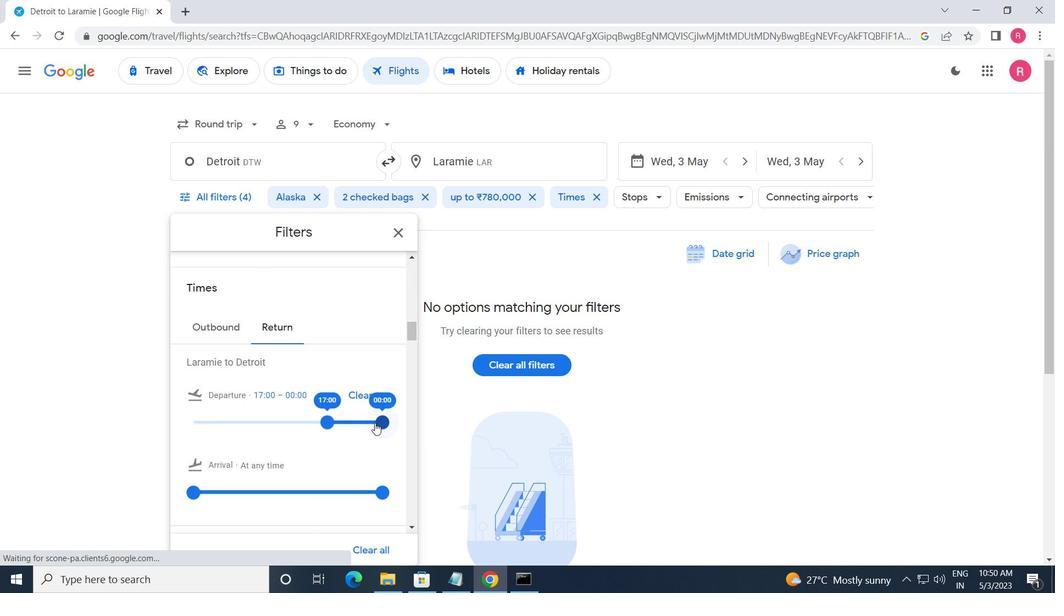 
Action: Mouse pressed left at (377, 422)
Screenshot: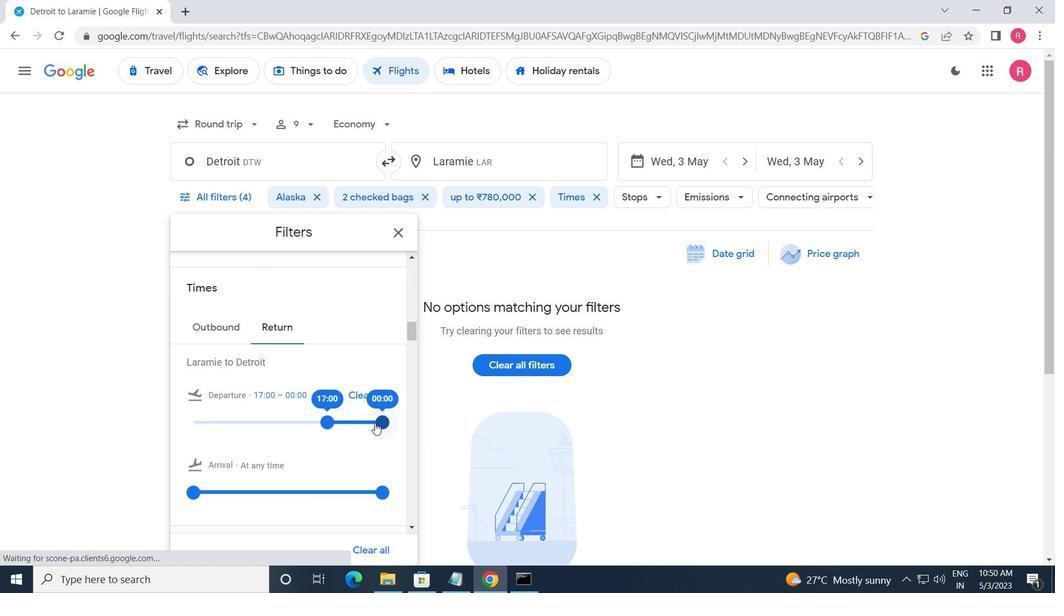 
Action: Mouse moved to (395, 232)
Screenshot: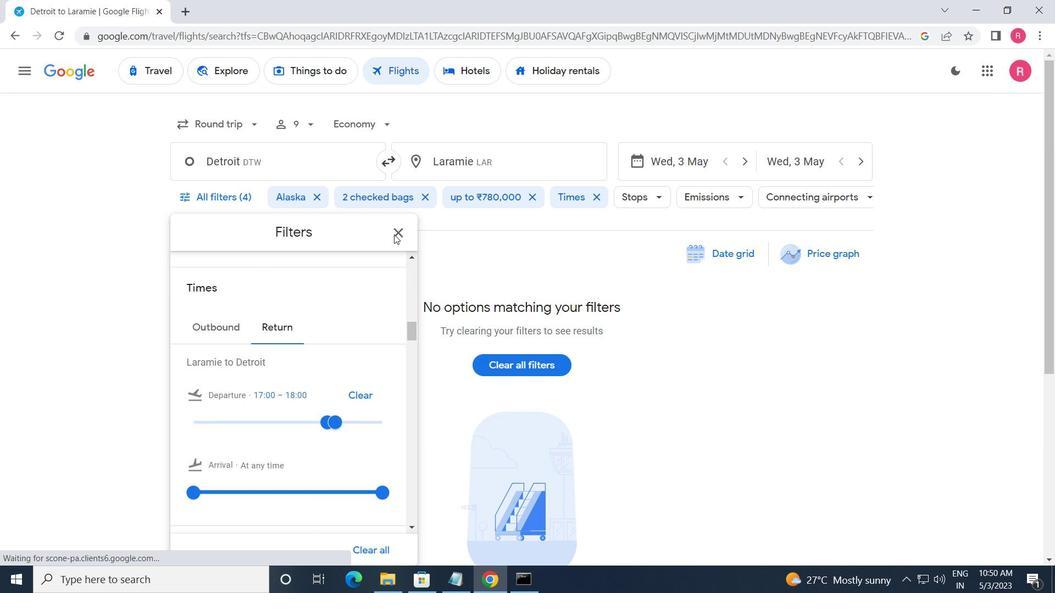 
Action: Mouse pressed left at (395, 232)
Screenshot: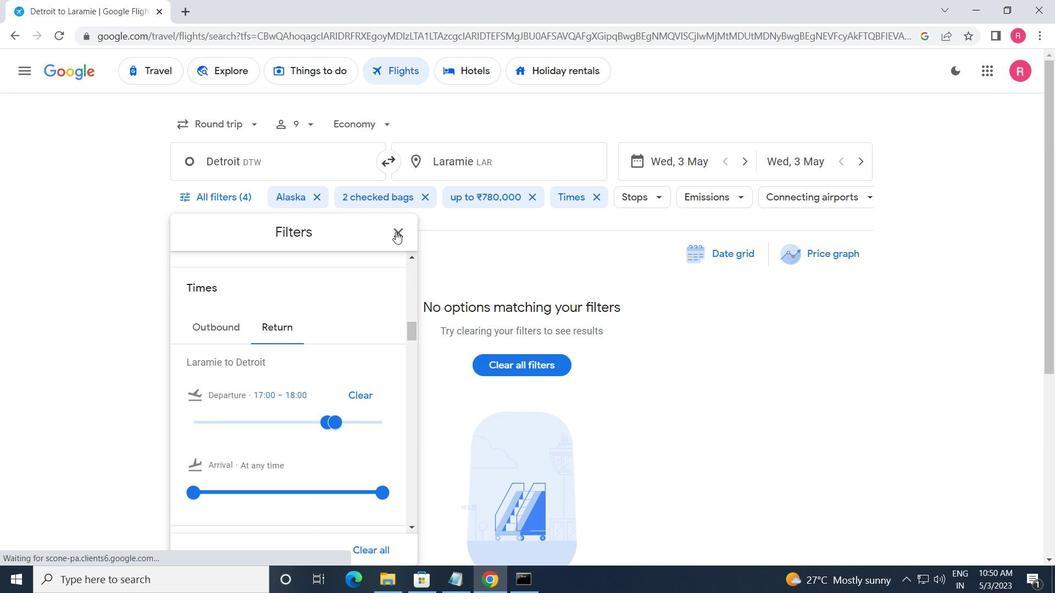 
Action: Mouse moved to (356, 315)
Screenshot: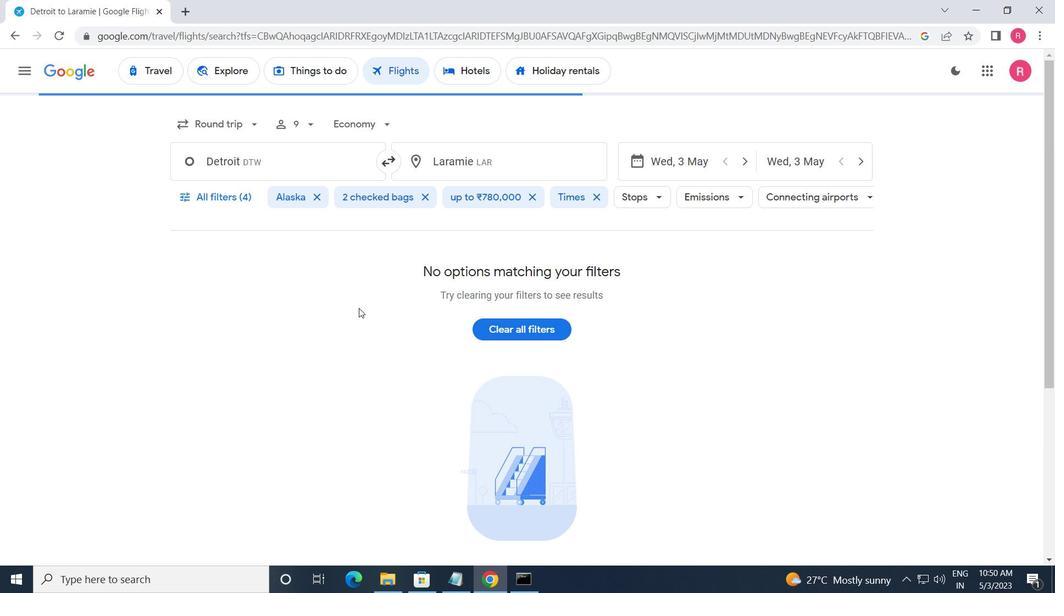 
